 Task: Search one way flight ticket for 3 adults, 3 children in business from Salt Lake City: Salt Lake City International Airport to Laramie: Laramie Regional Airport on 8-3-2023. Stops: Two stops or fewer. Choice of flights is Alaska. Number of bags: 4 checked bags. Price is upto 79000. Outbound departure time preference is 16:30.
Action: Mouse moved to (355, 145)
Screenshot: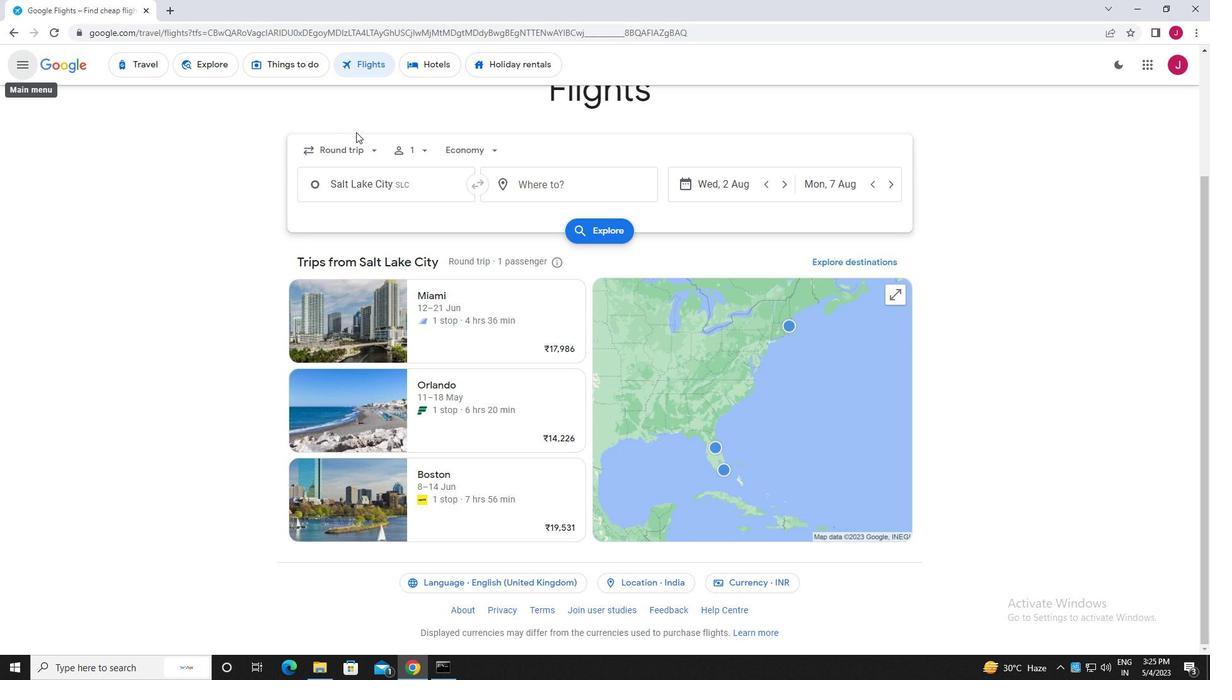 
Action: Mouse pressed left at (355, 145)
Screenshot: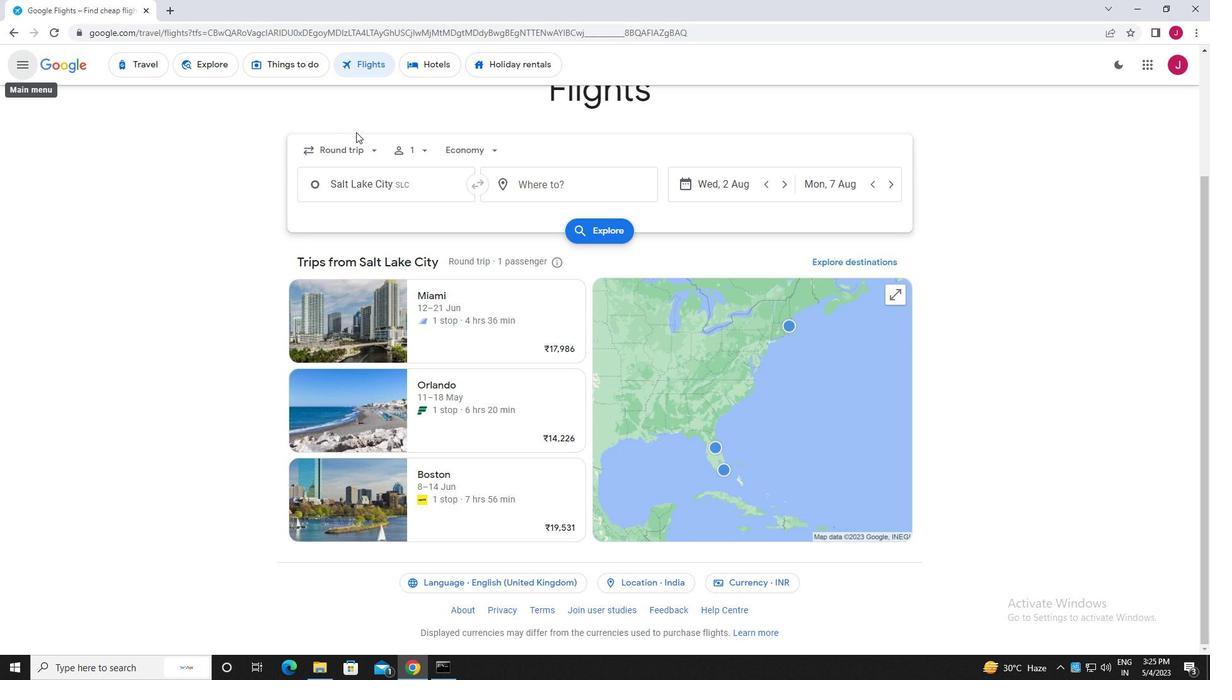 
Action: Mouse moved to (363, 207)
Screenshot: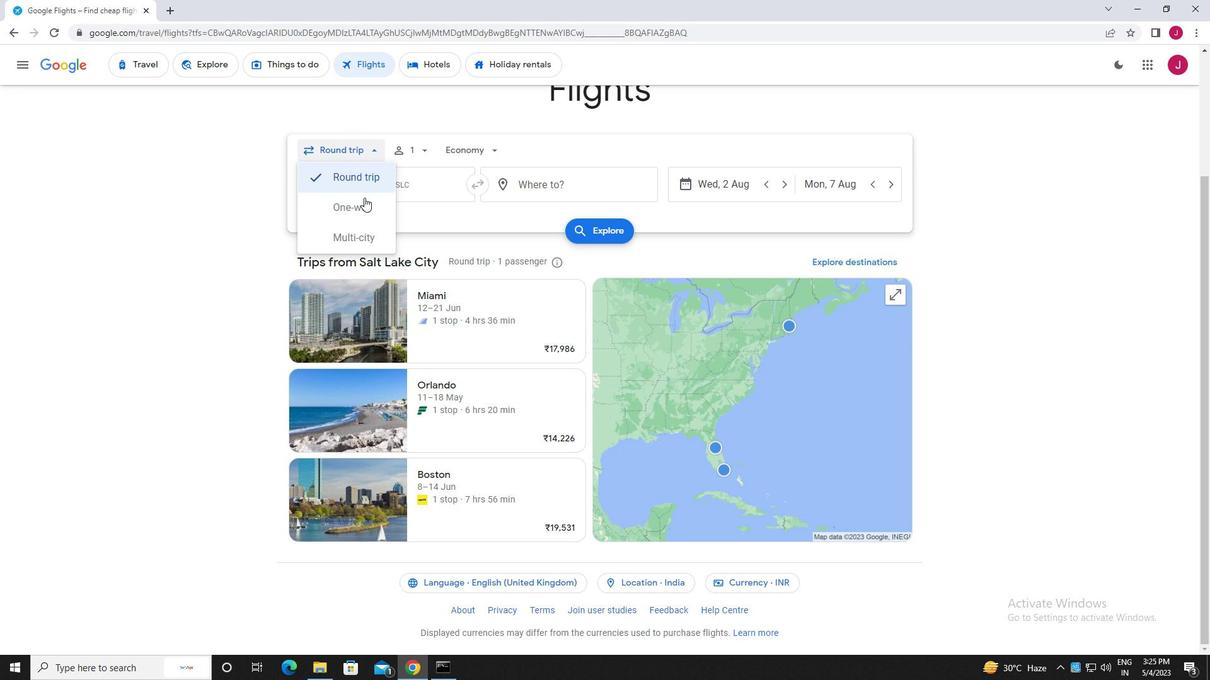 
Action: Mouse pressed left at (363, 207)
Screenshot: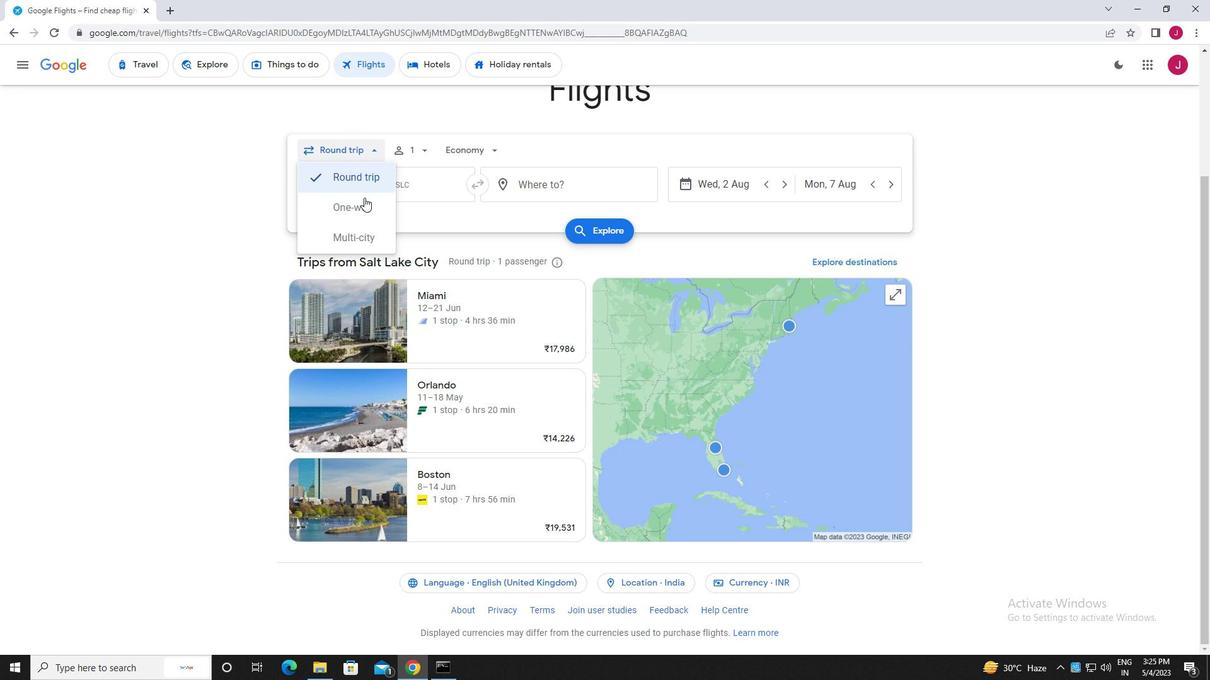 
Action: Mouse moved to (424, 152)
Screenshot: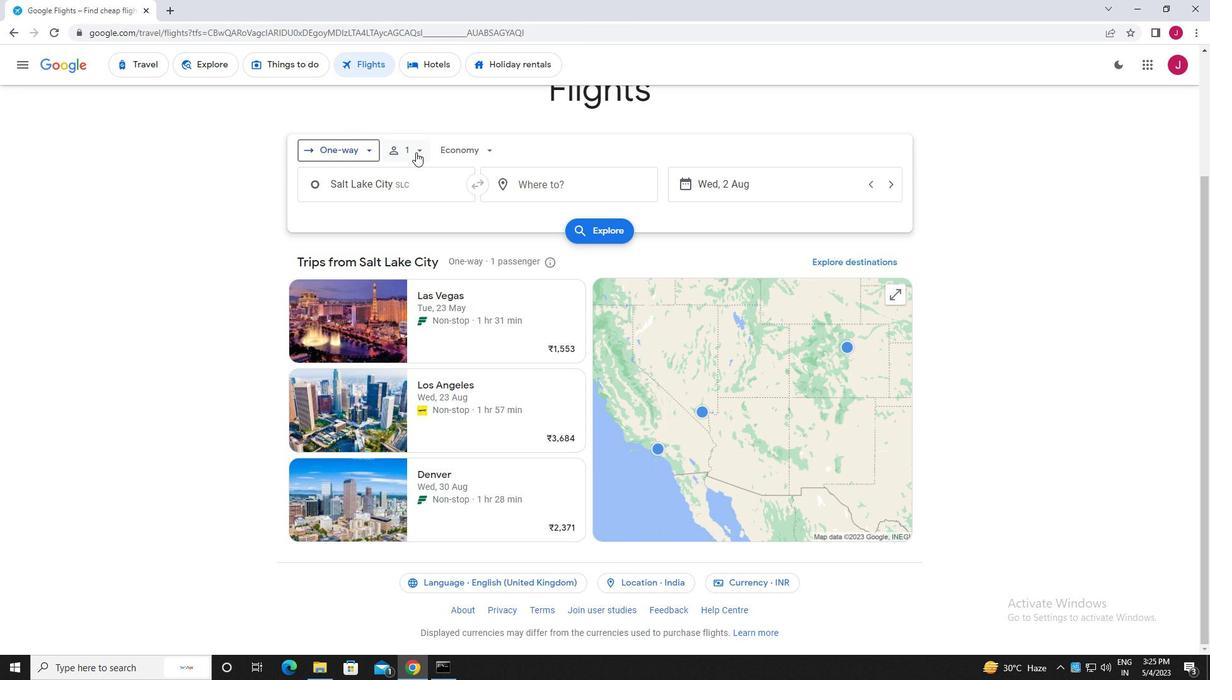 
Action: Mouse pressed left at (424, 152)
Screenshot: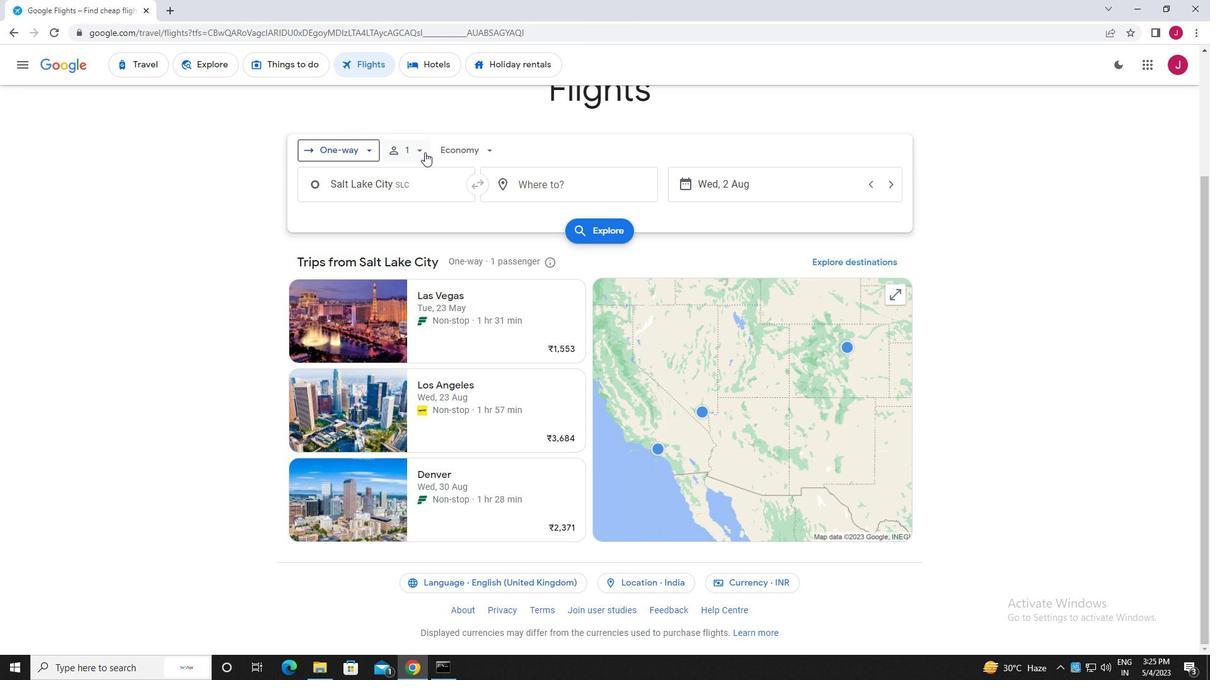 
Action: Mouse moved to (518, 184)
Screenshot: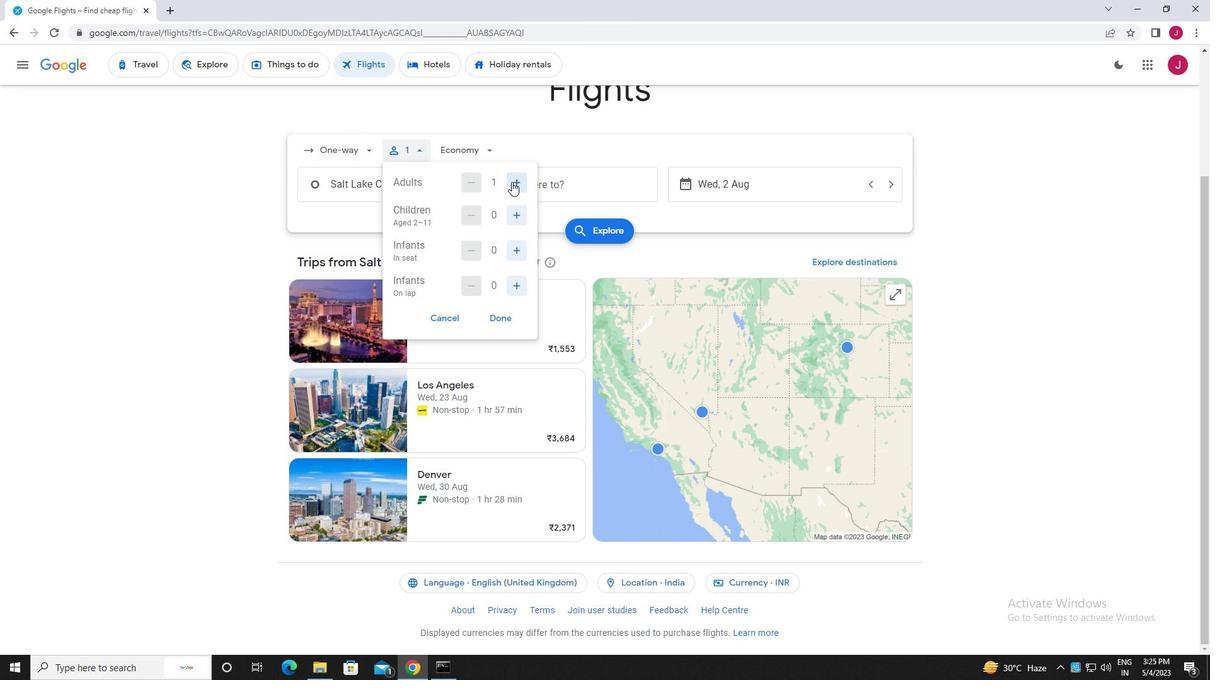 
Action: Mouse pressed left at (518, 184)
Screenshot: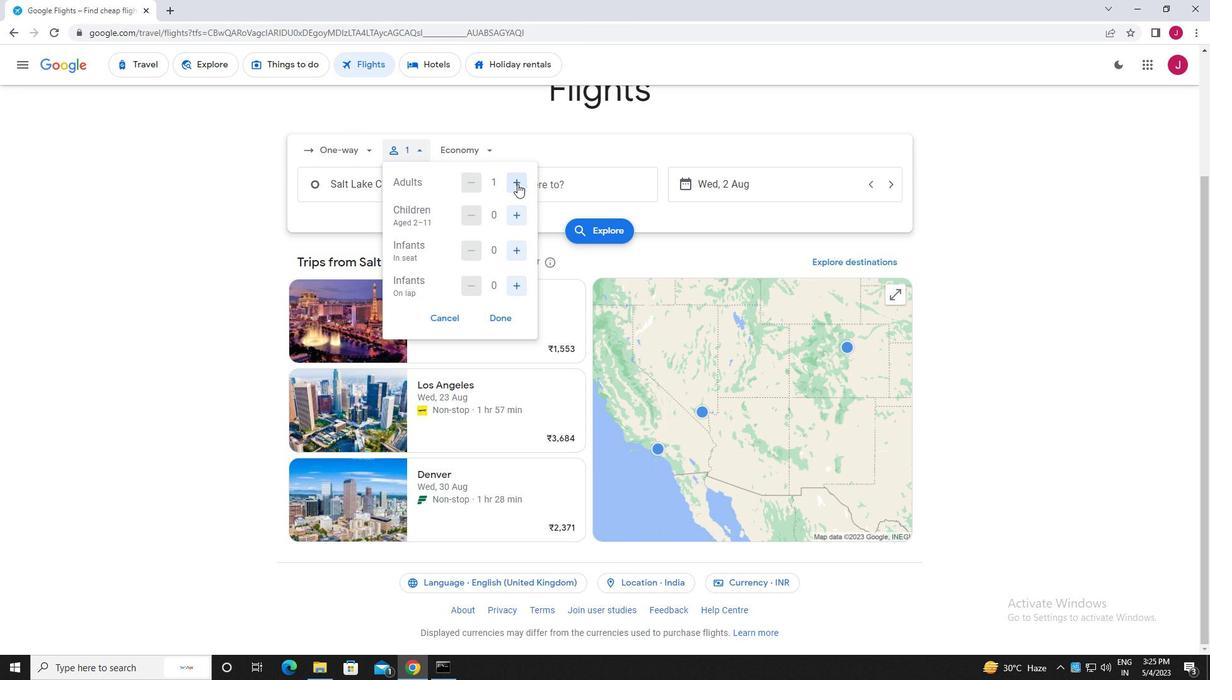 
Action: Mouse pressed left at (518, 184)
Screenshot: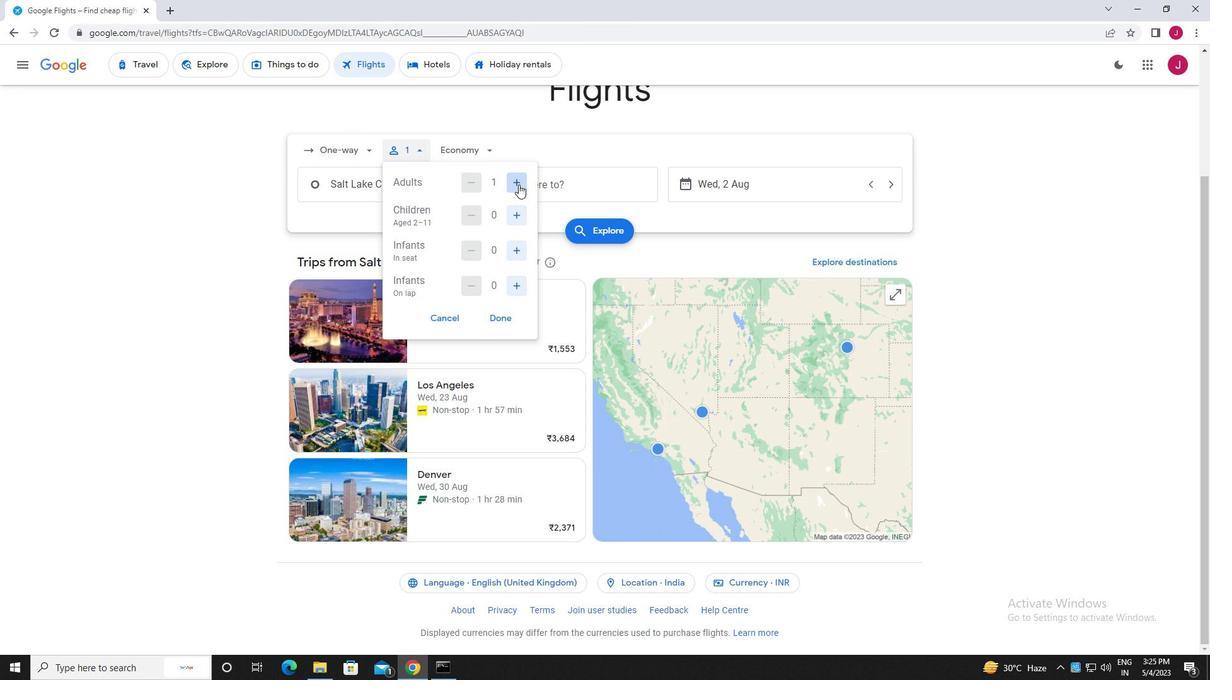 
Action: Mouse moved to (516, 217)
Screenshot: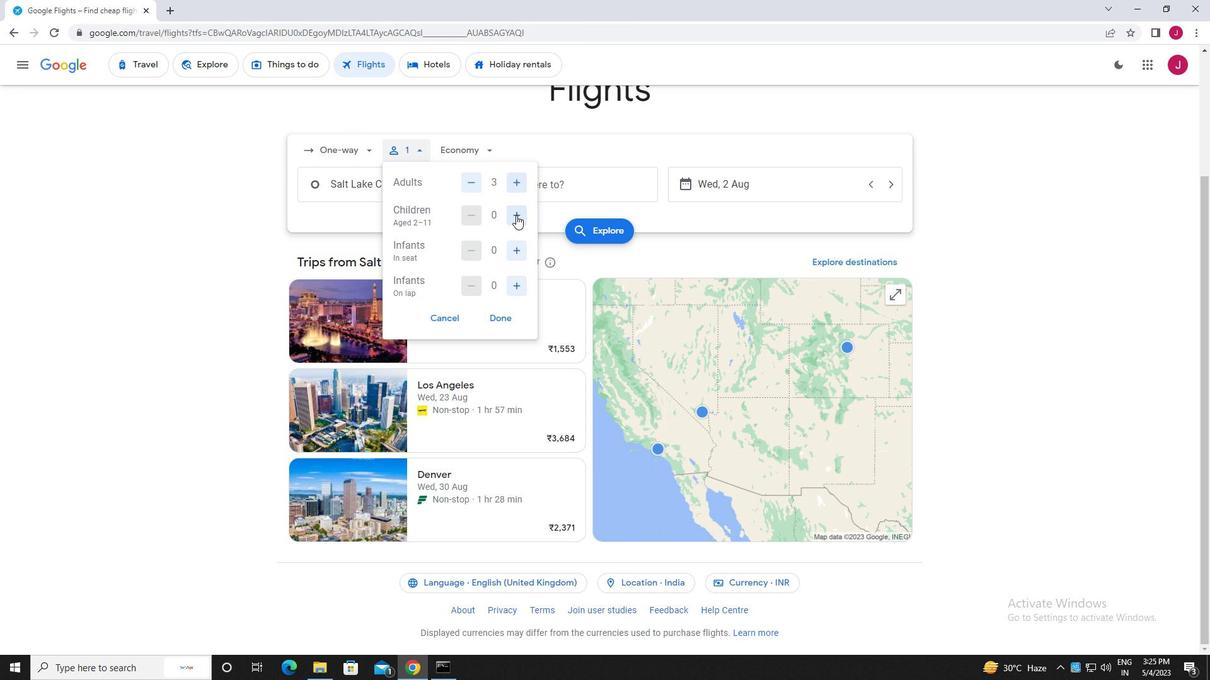 
Action: Mouse pressed left at (516, 217)
Screenshot: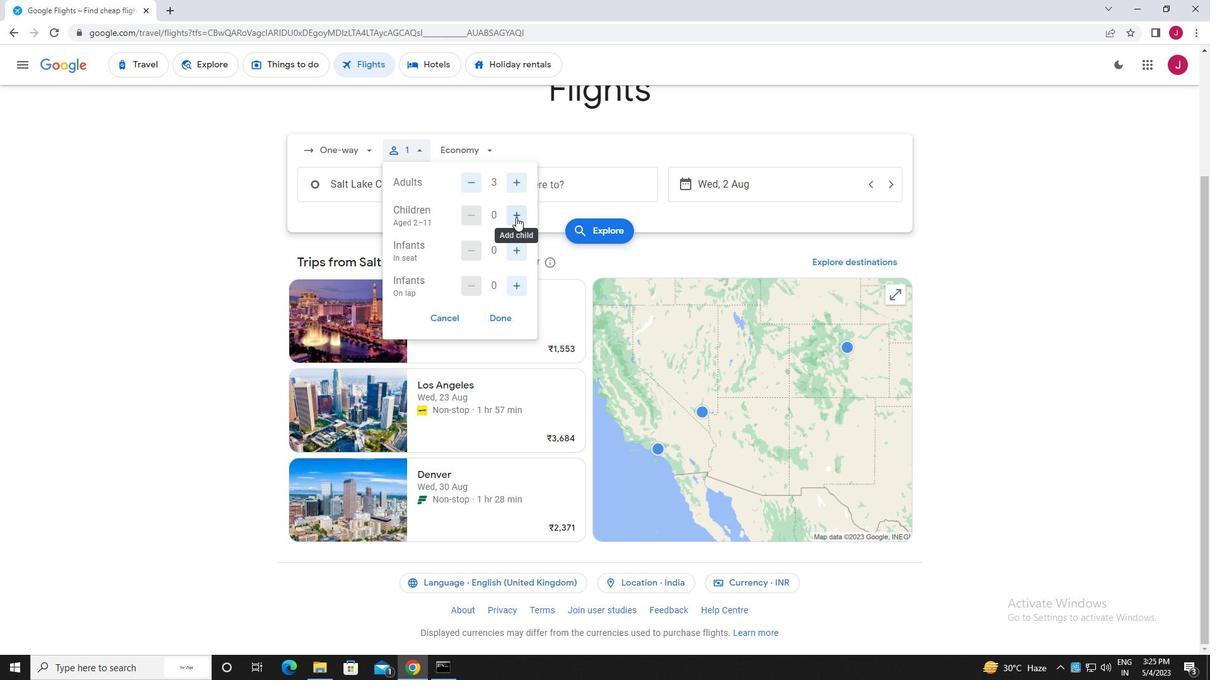 
Action: Mouse pressed left at (516, 217)
Screenshot: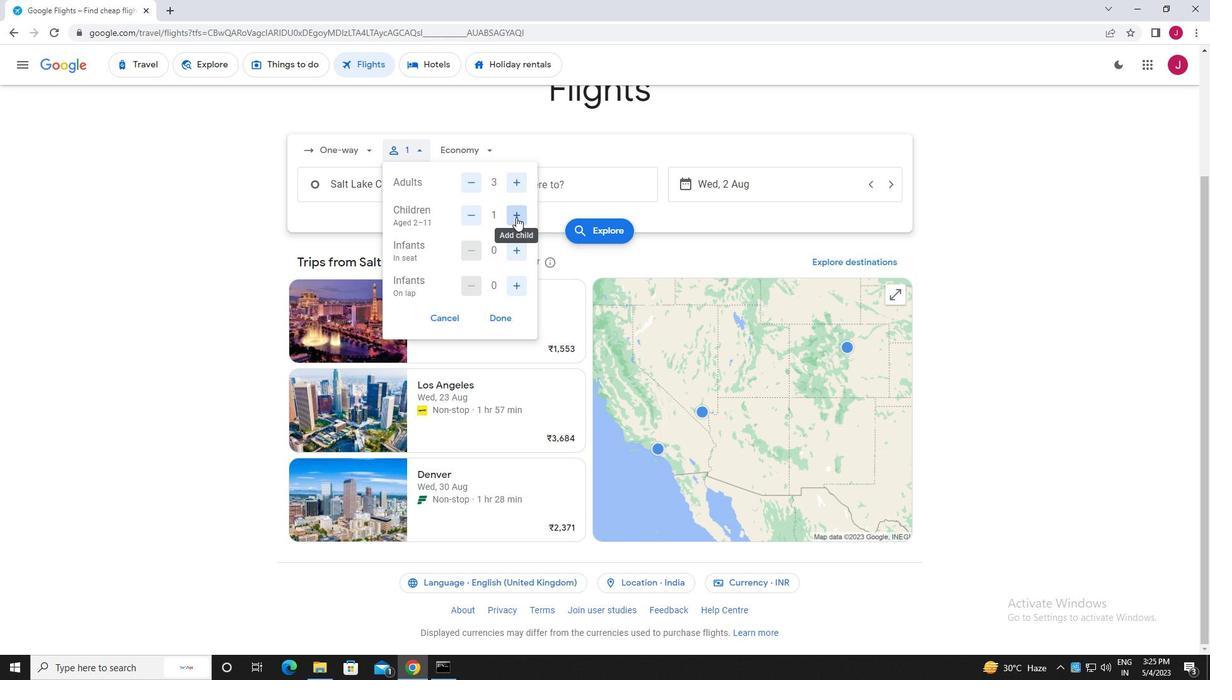 
Action: Mouse pressed left at (516, 217)
Screenshot: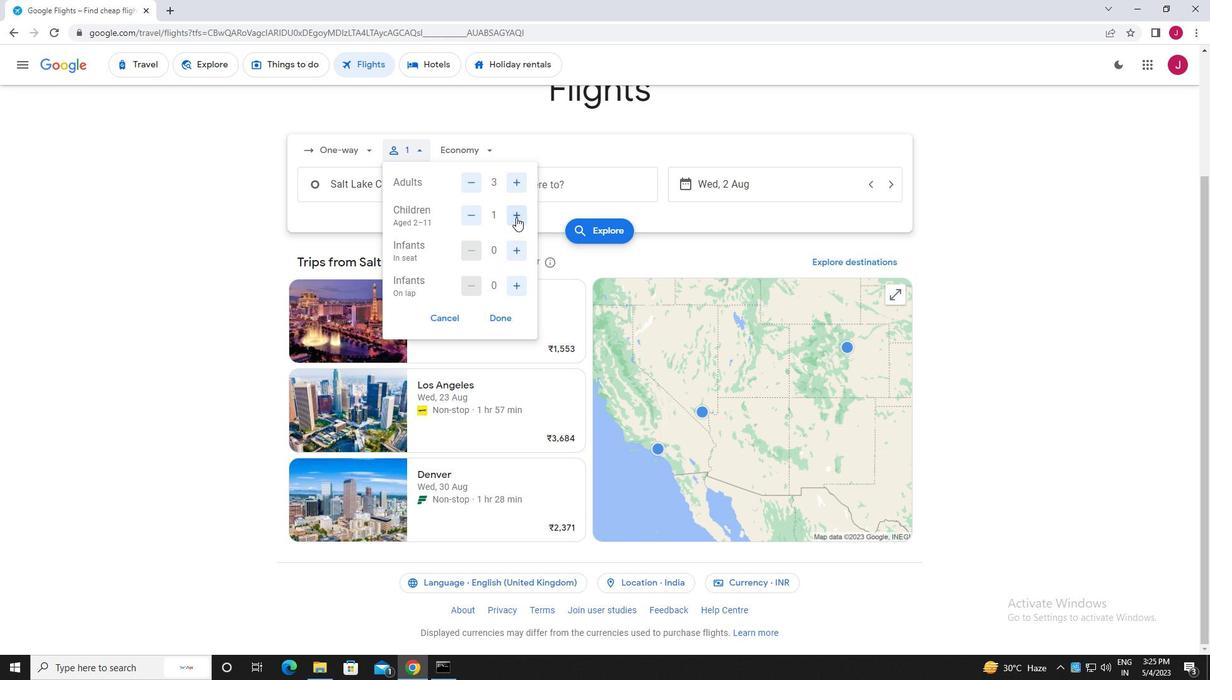 
Action: Mouse moved to (506, 318)
Screenshot: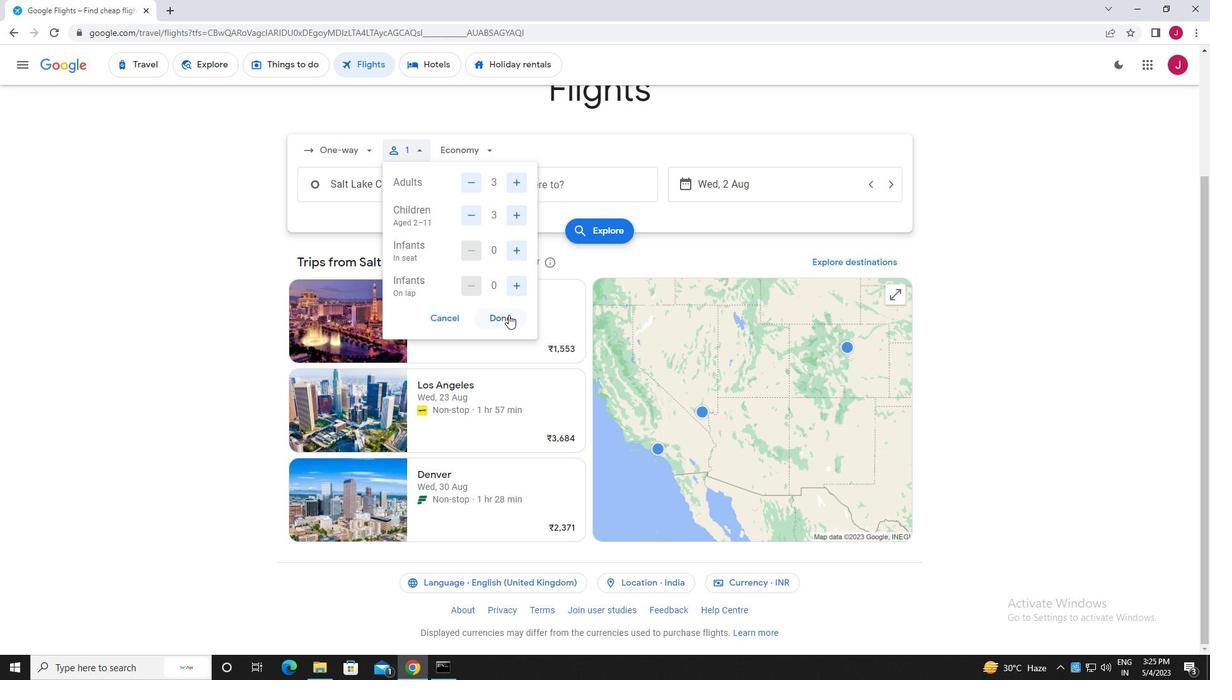
Action: Mouse pressed left at (506, 318)
Screenshot: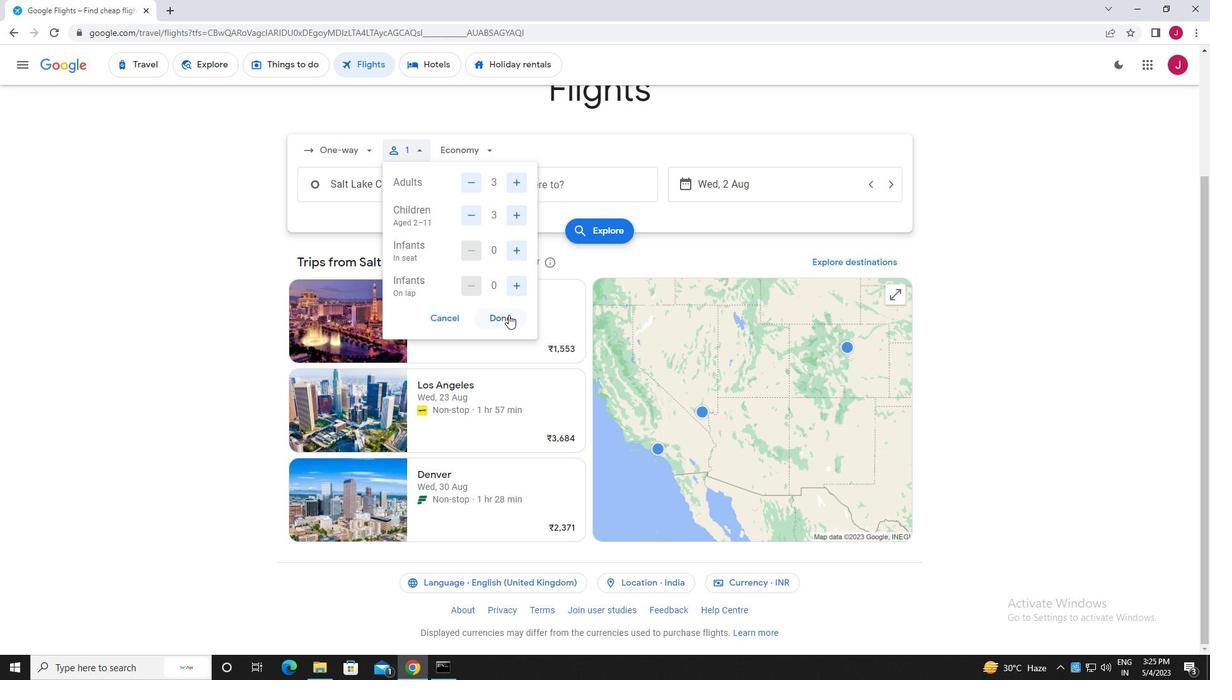 
Action: Mouse moved to (487, 148)
Screenshot: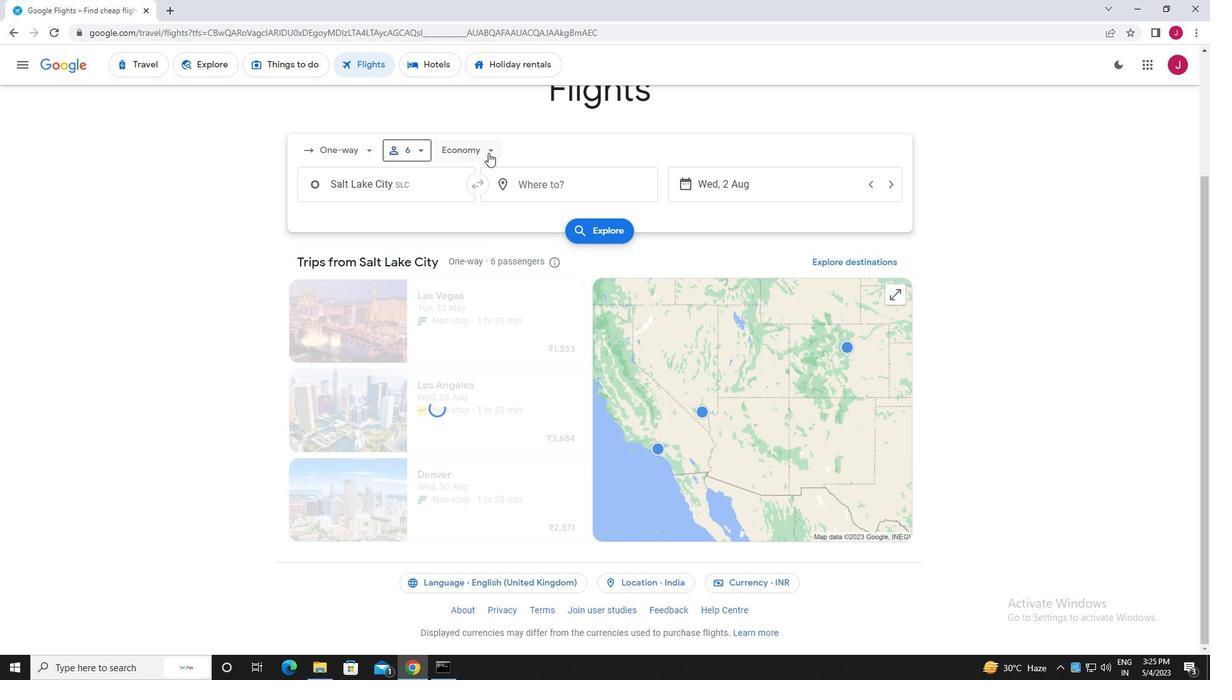 
Action: Mouse pressed left at (487, 148)
Screenshot: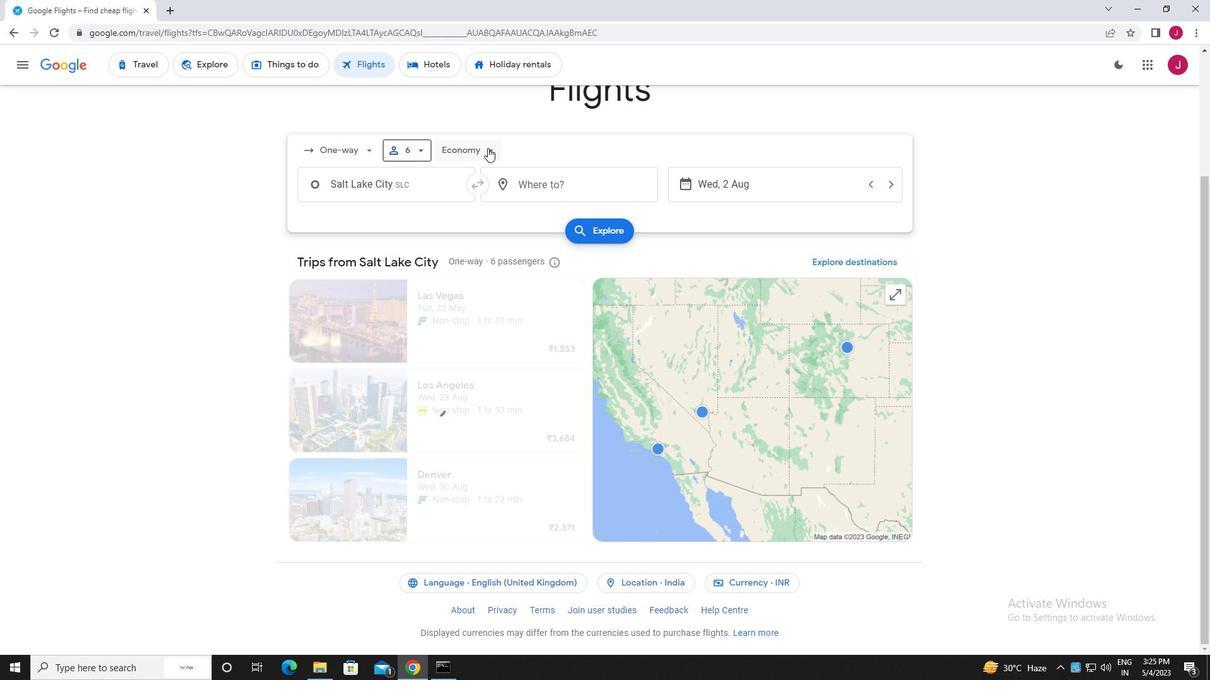 
Action: Mouse moved to (493, 235)
Screenshot: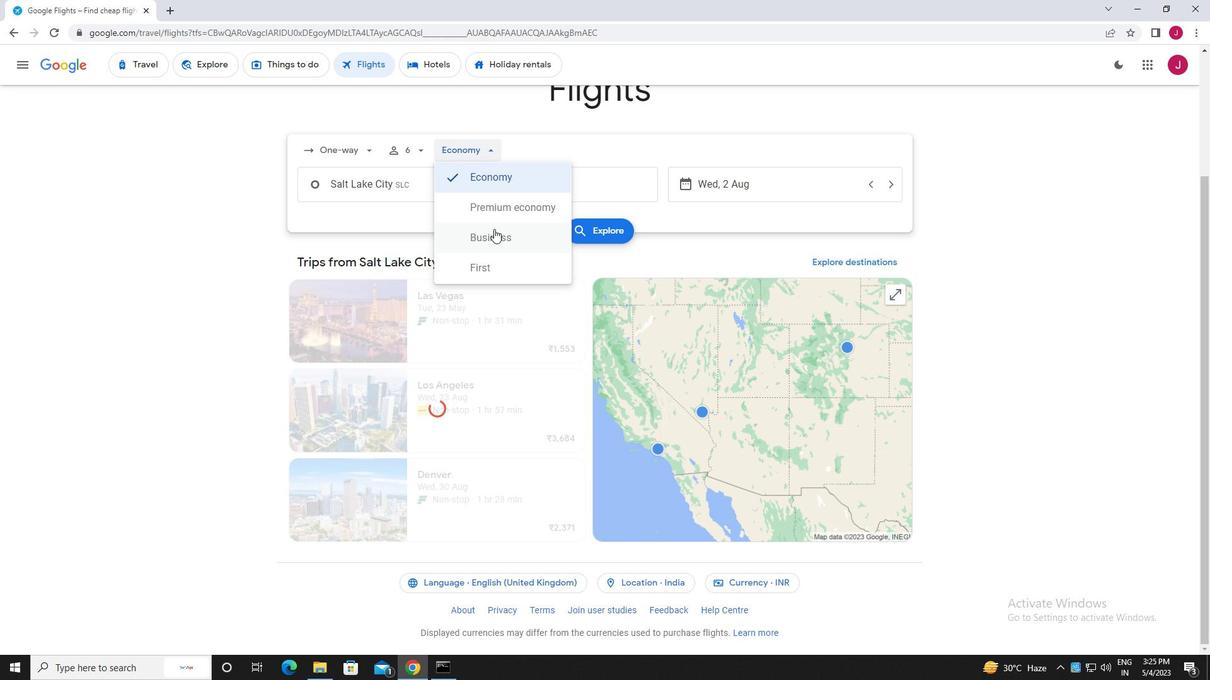 
Action: Mouse pressed left at (493, 235)
Screenshot: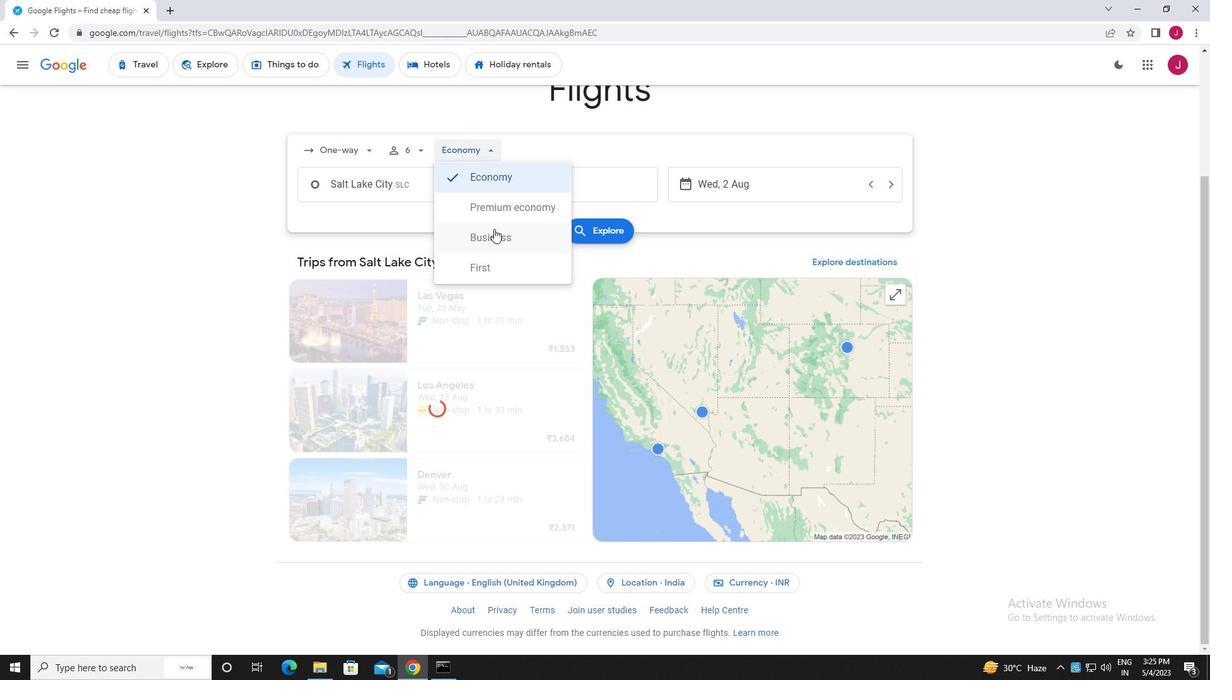 
Action: Mouse moved to (420, 186)
Screenshot: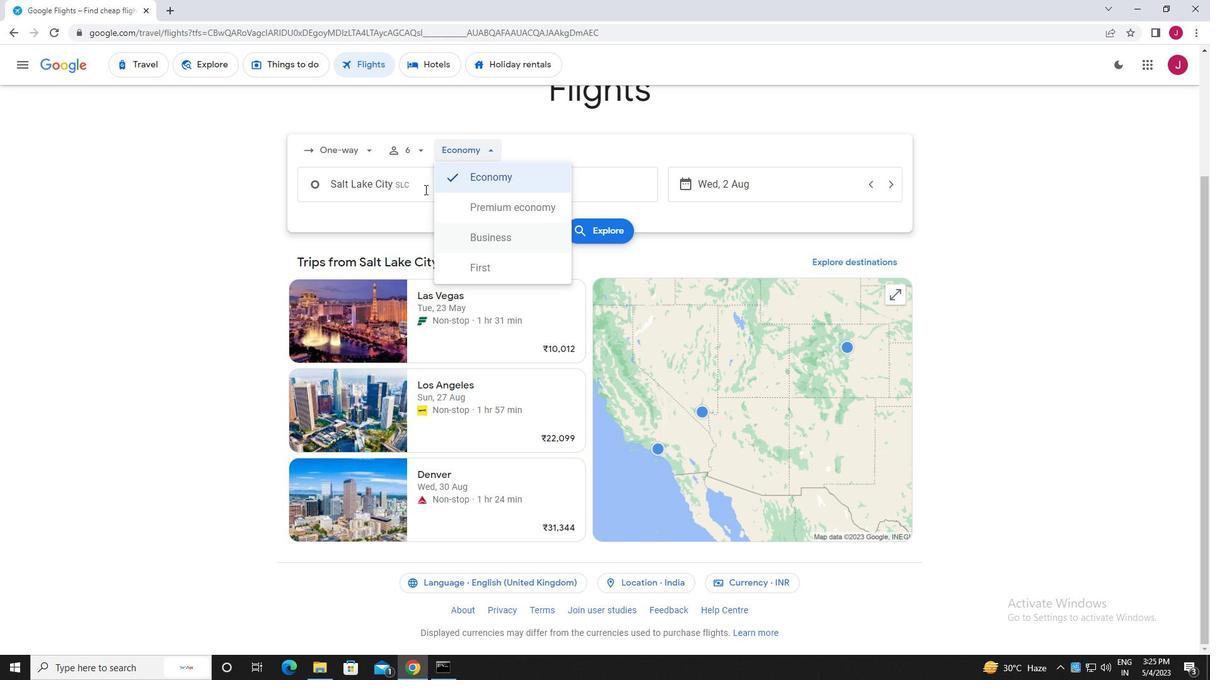 
Action: Mouse pressed left at (420, 186)
Screenshot: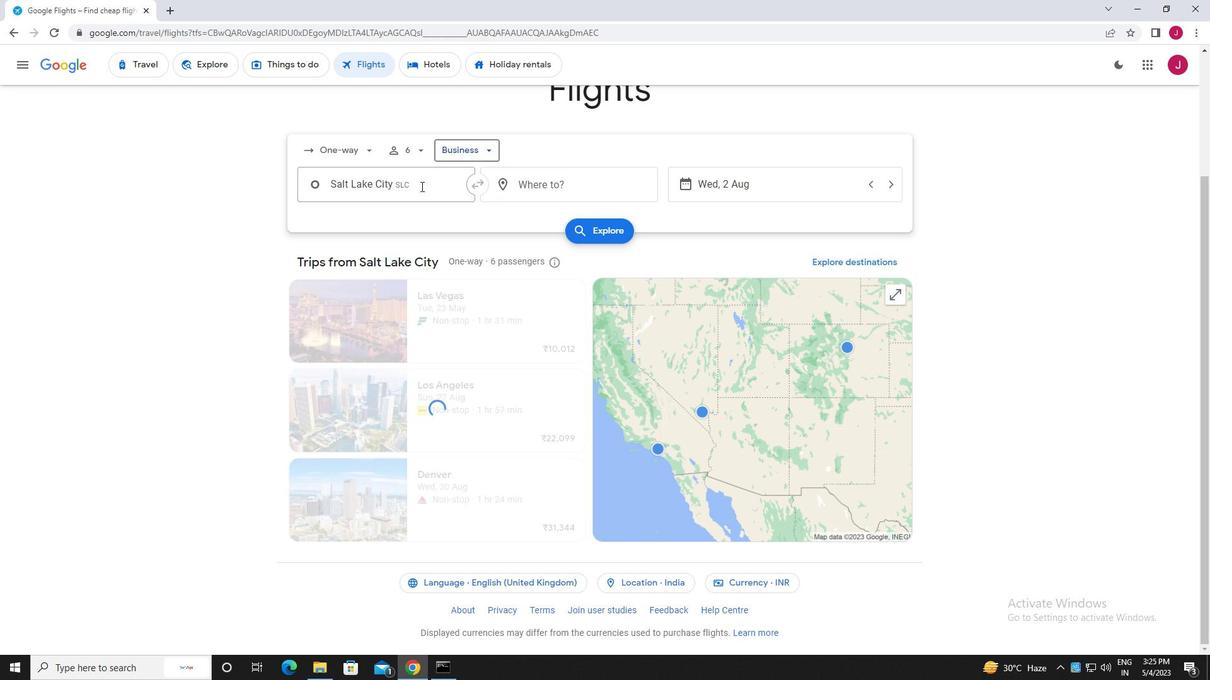 
Action: Mouse moved to (432, 181)
Screenshot: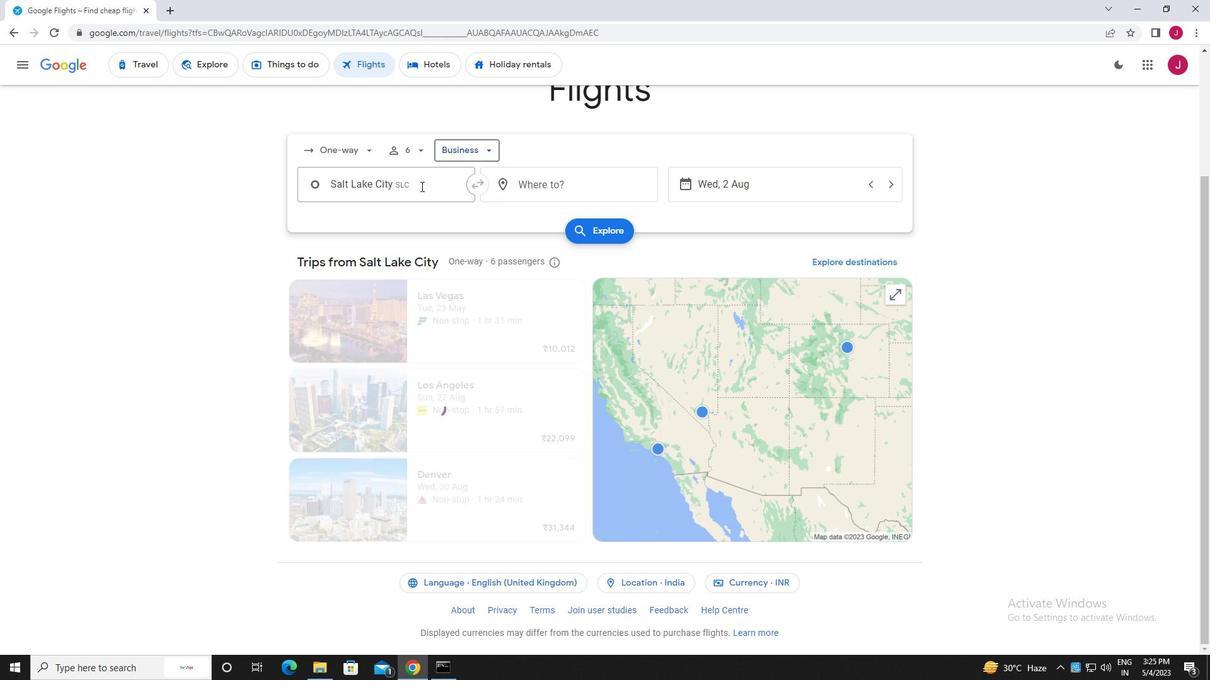 
Action: Key pressed salt<Key.space>l
Screenshot: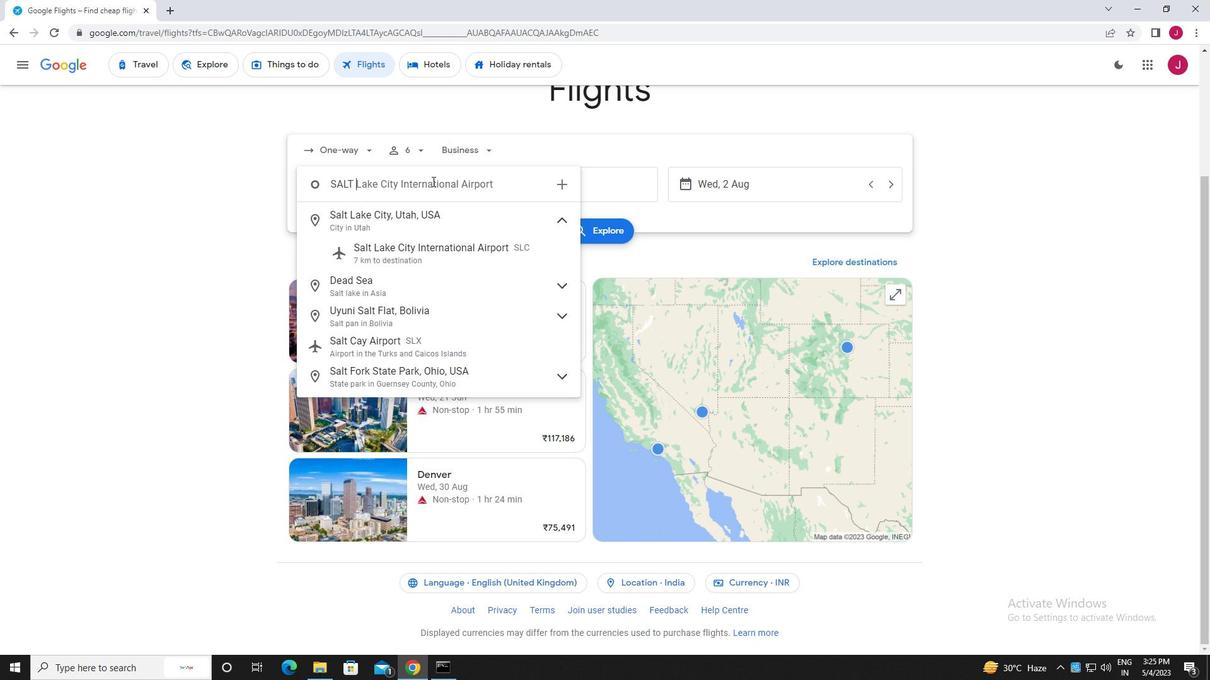 
Action: Mouse moved to (422, 255)
Screenshot: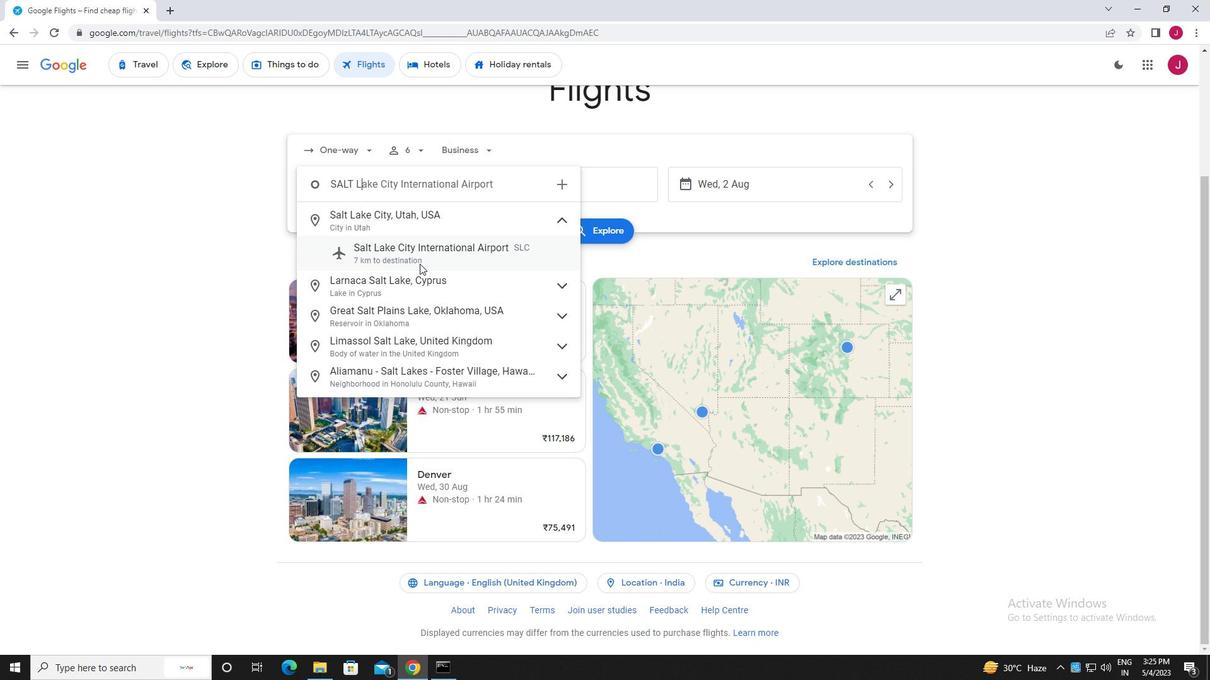 
Action: Mouse pressed left at (422, 255)
Screenshot: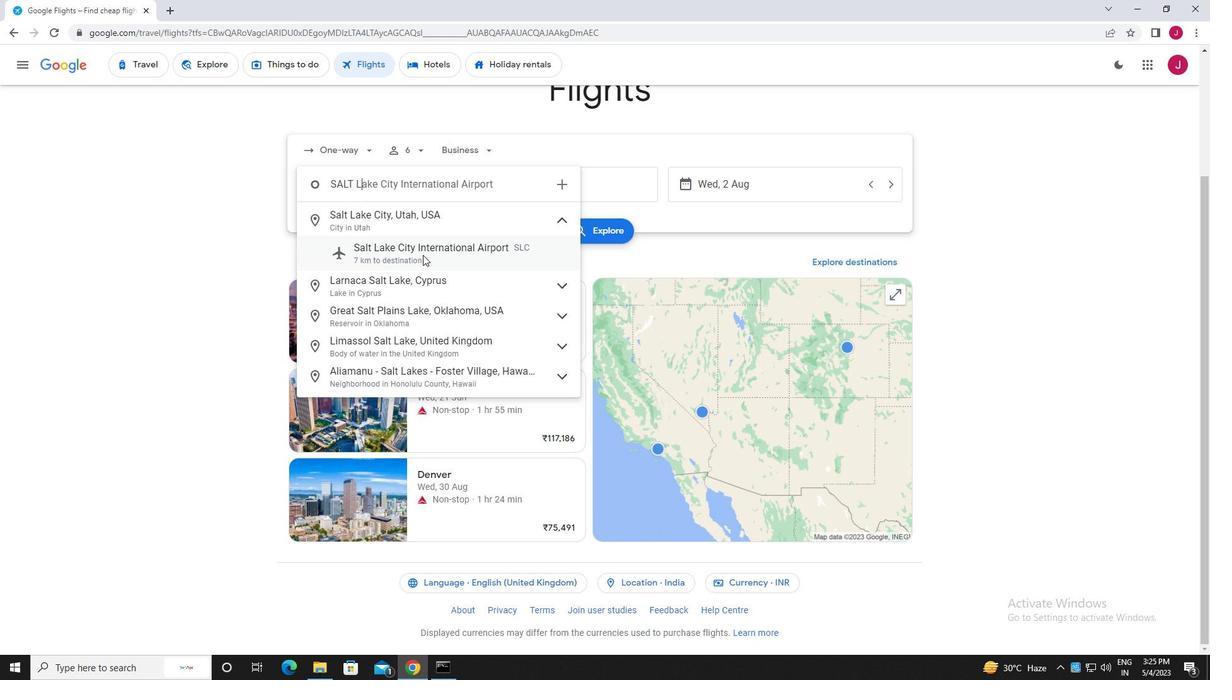 
Action: Mouse moved to (599, 195)
Screenshot: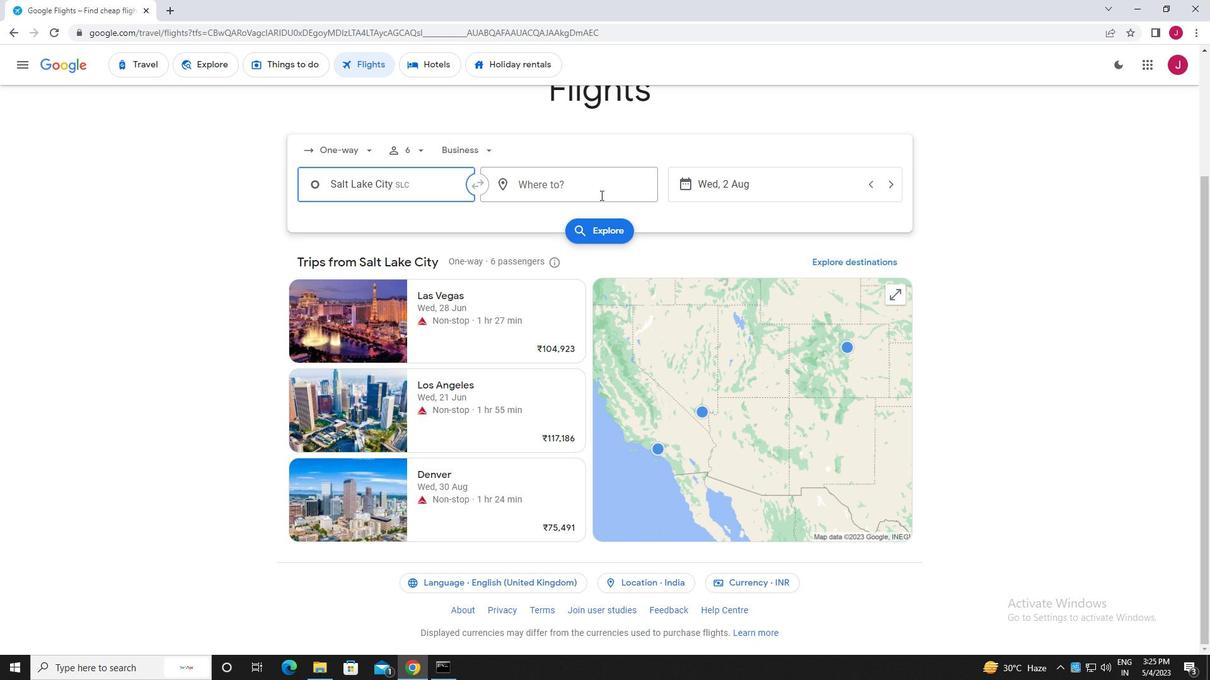 
Action: Mouse pressed left at (599, 195)
Screenshot: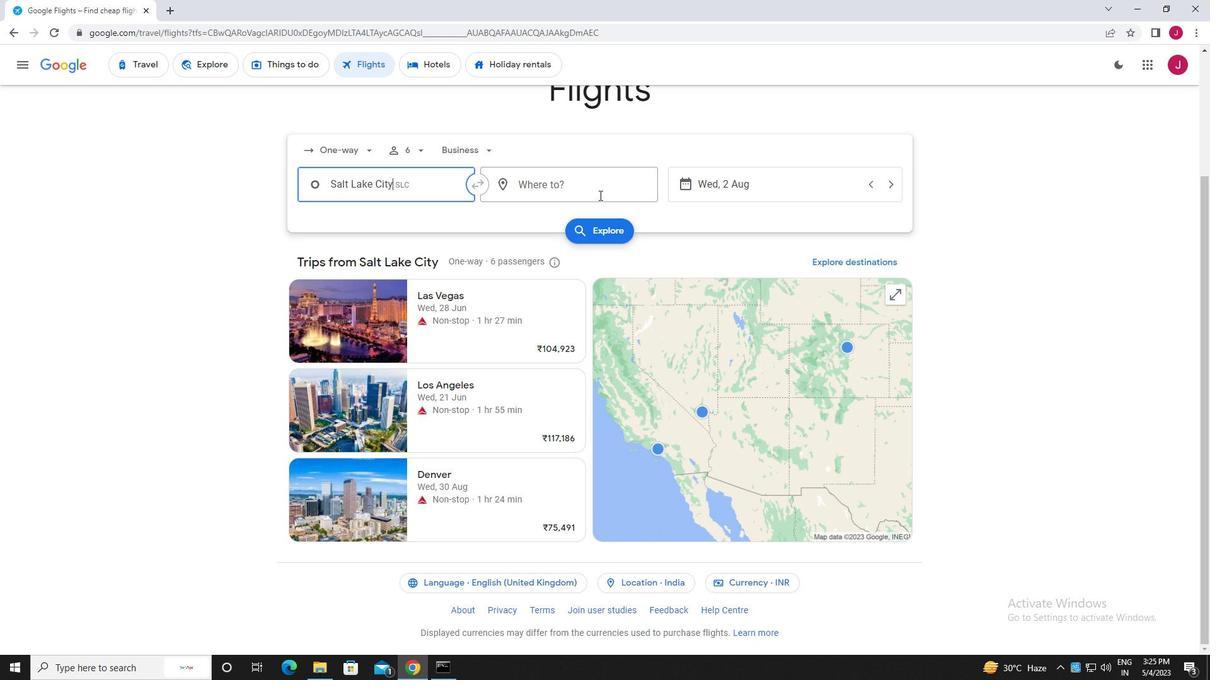 
Action: Mouse moved to (600, 195)
Screenshot: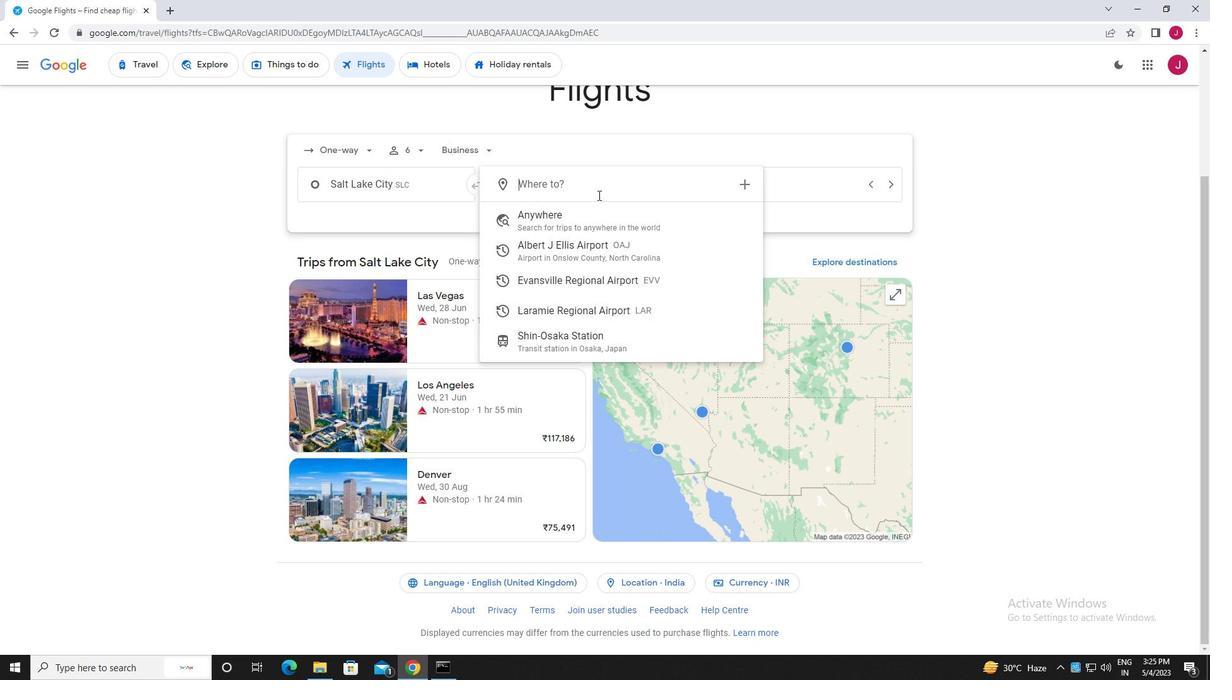 
Action: Key pressed laran<Key.backspace>m
Screenshot: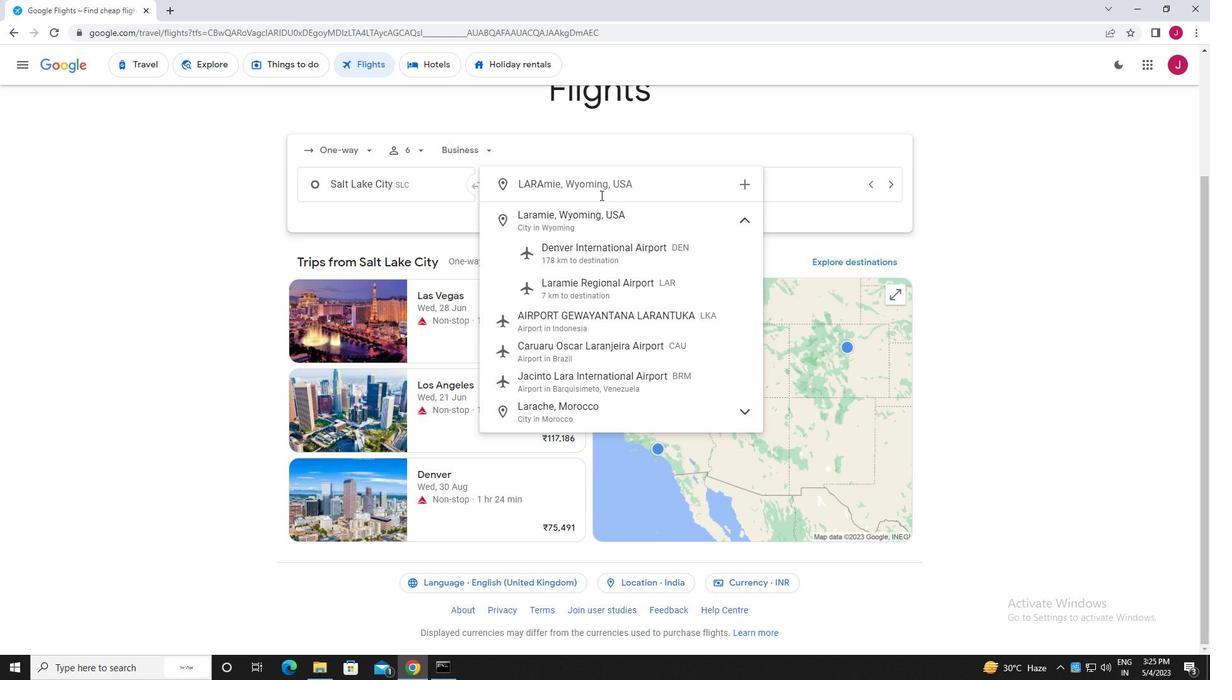 
Action: Mouse moved to (618, 289)
Screenshot: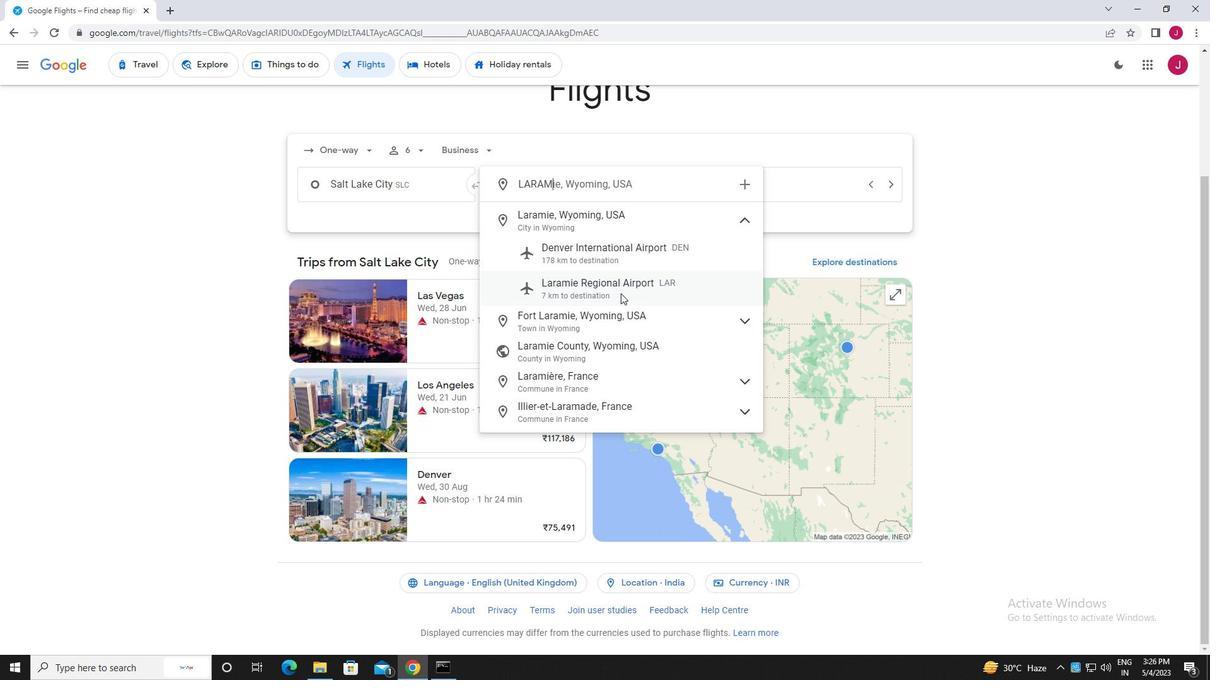 
Action: Mouse pressed left at (618, 289)
Screenshot: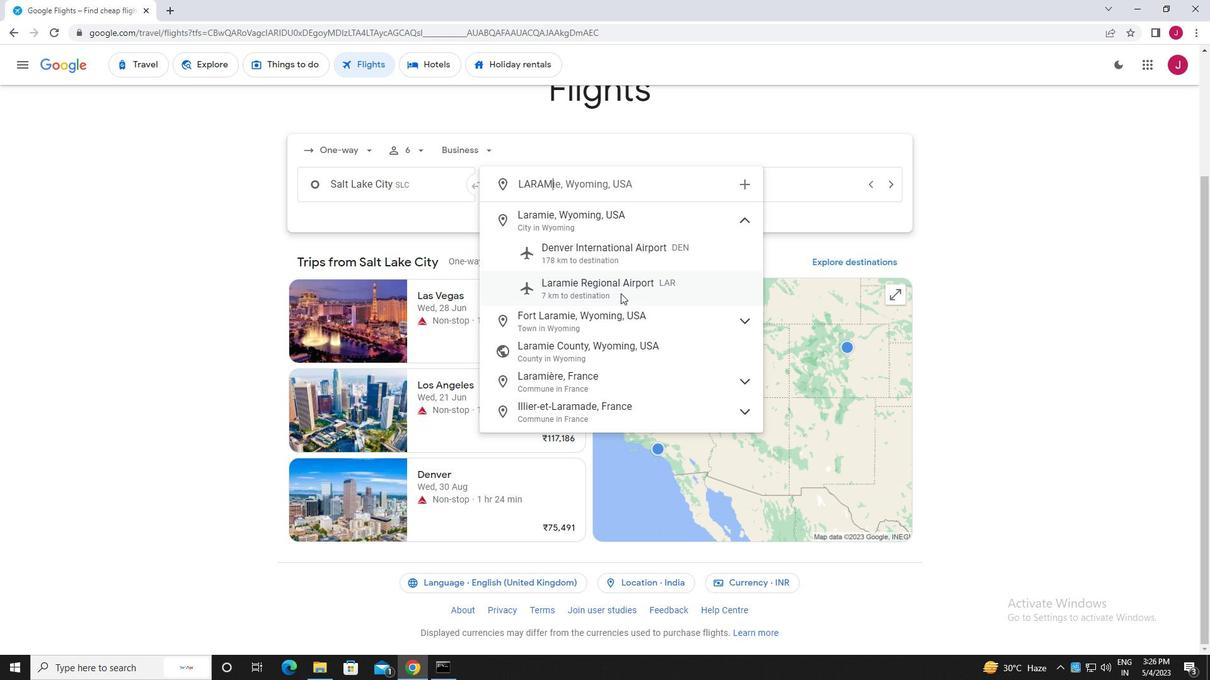 
Action: Mouse moved to (735, 188)
Screenshot: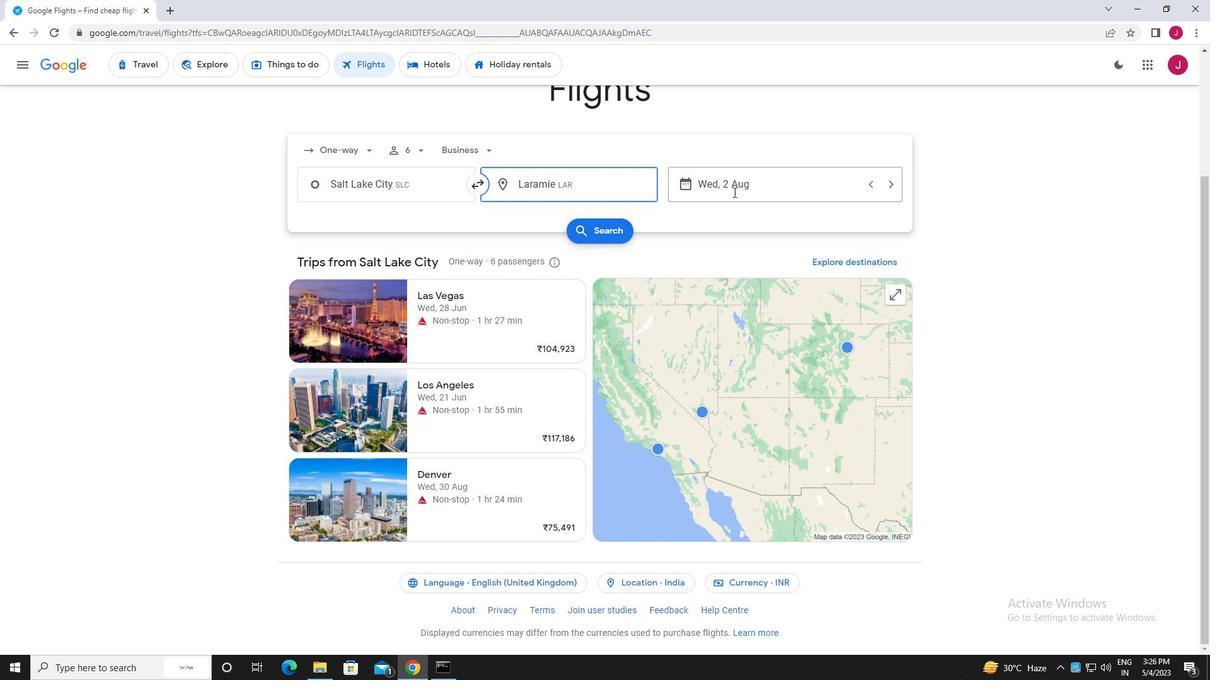 
Action: Mouse pressed left at (735, 188)
Screenshot: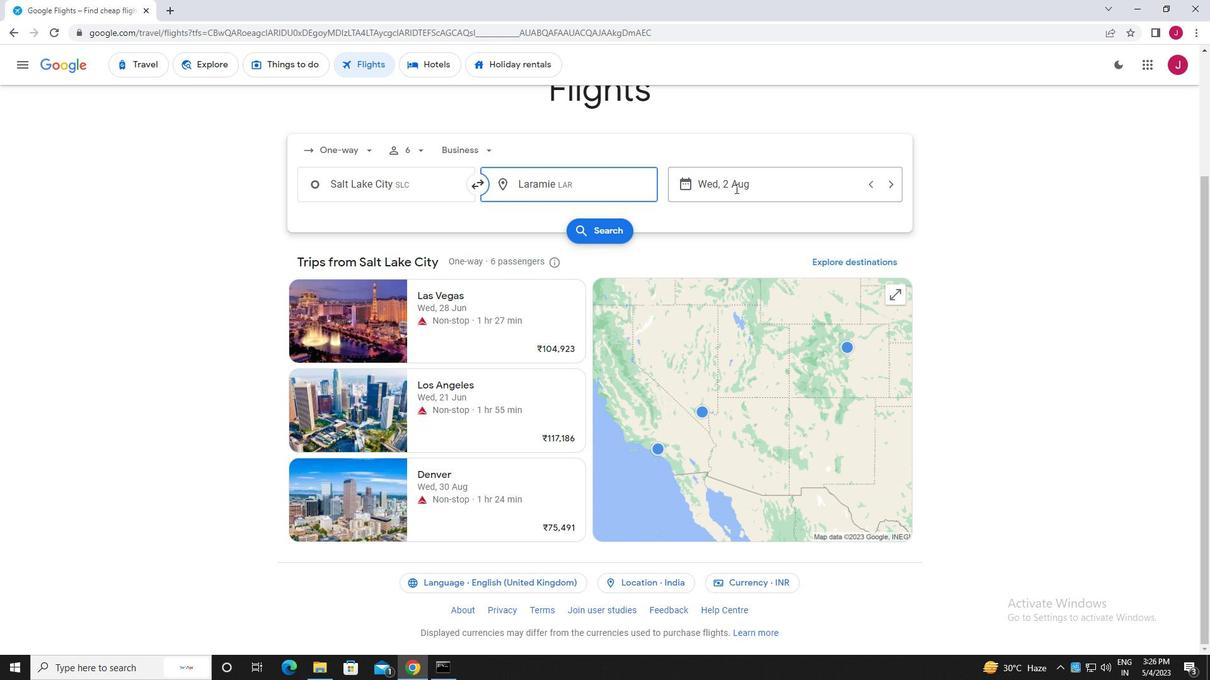 
Action: Mouse moved to (574, 284)
Screenshot: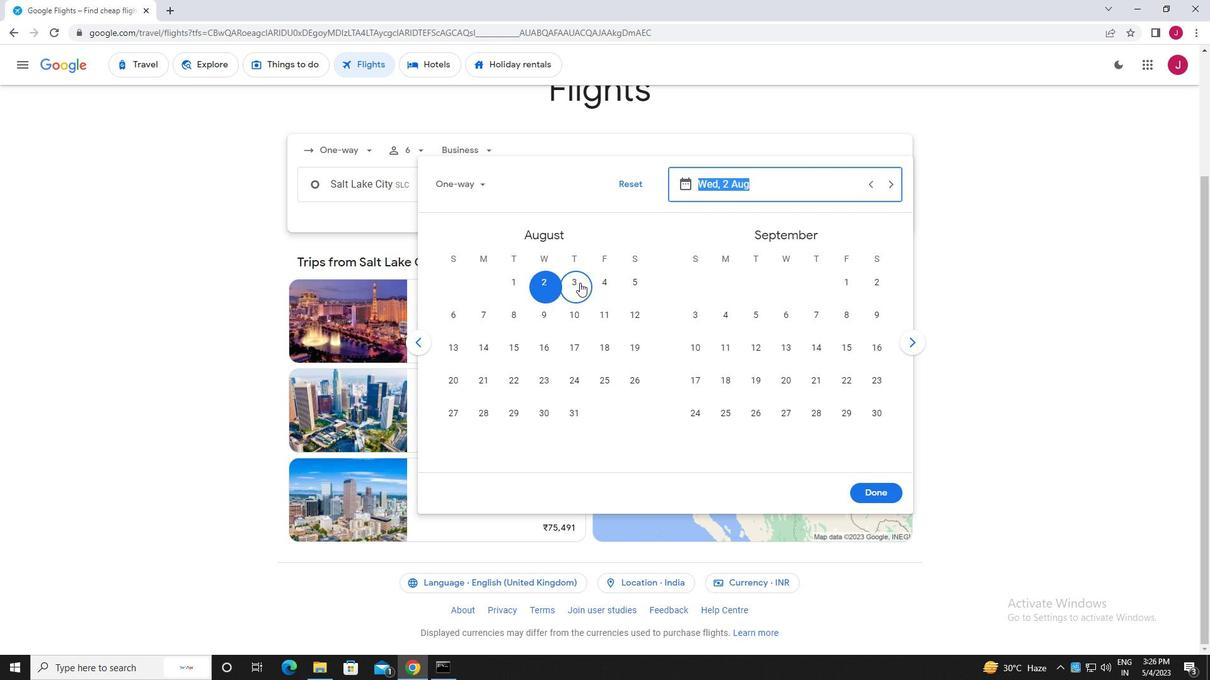 
Action: Mouse pressed left at (574, 284)
Screenshot: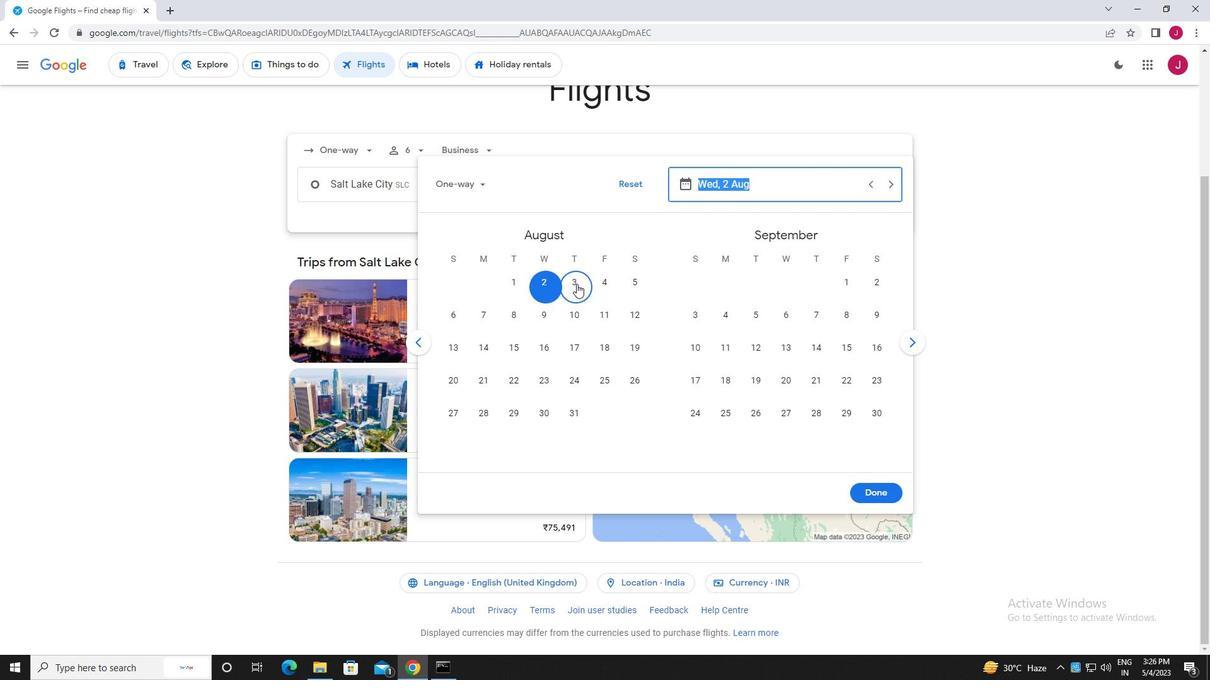 
Action: Mouse moved to (875, 494)
Screenshot: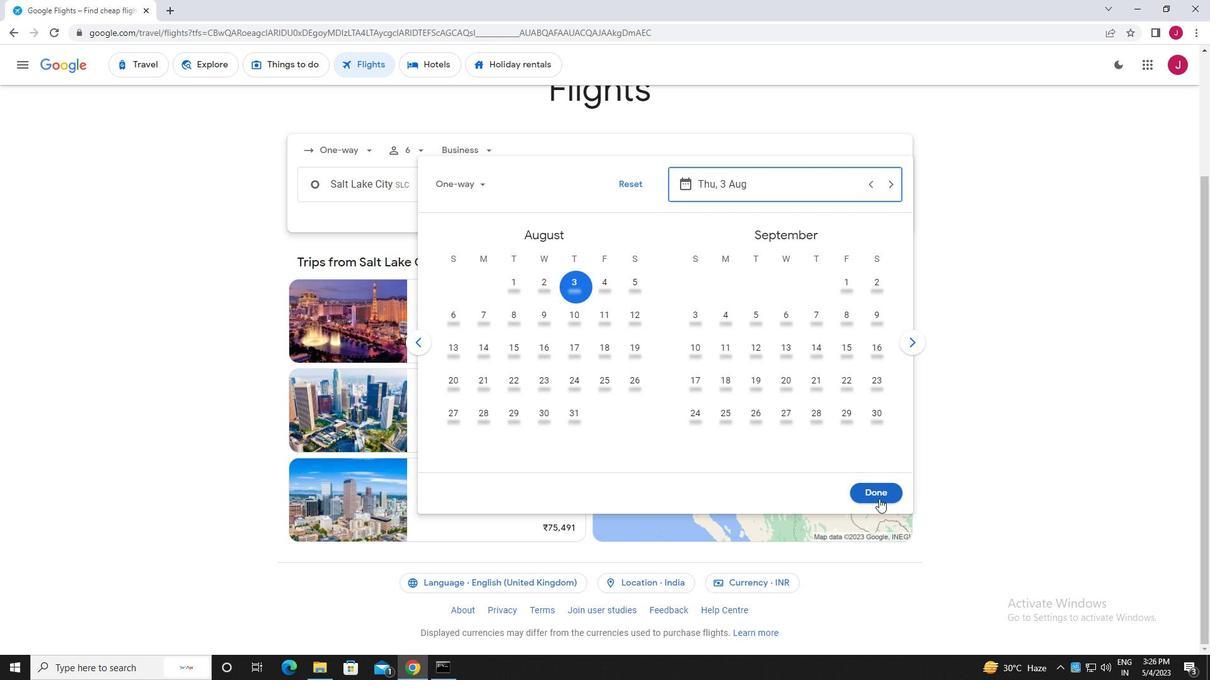 
Action: Mouse pressed left at (875, 494)
Screenshot: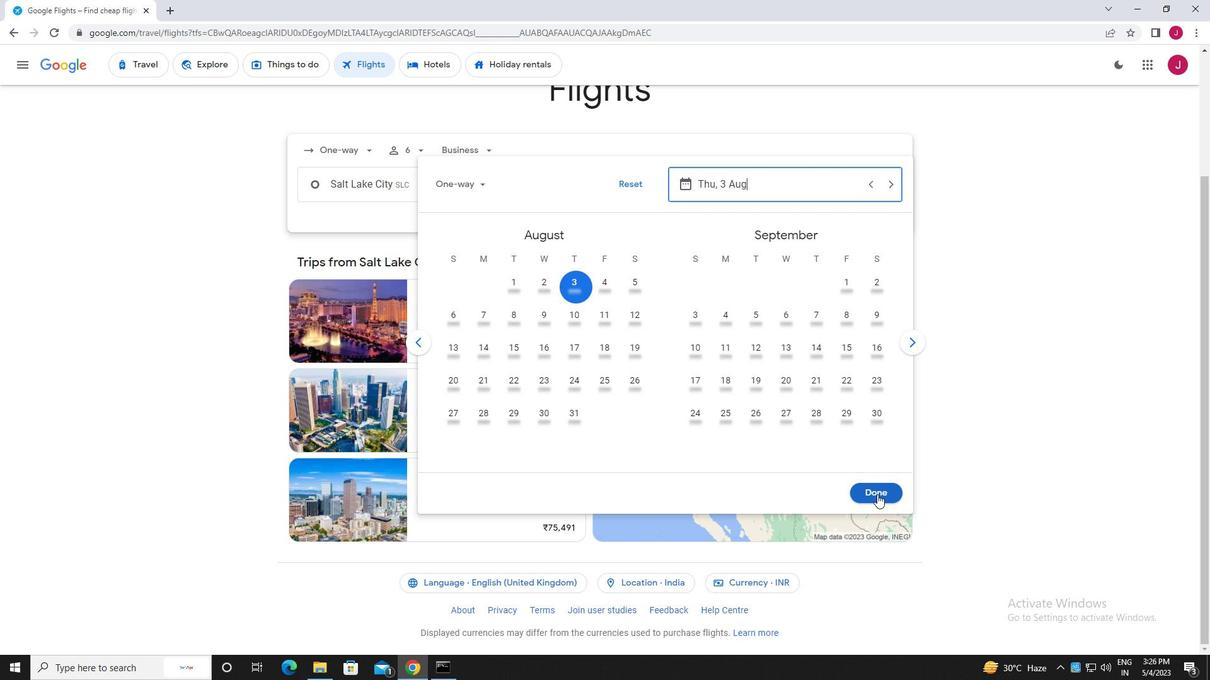 
Action: Mouse moved to (611, 230)
Screenshot: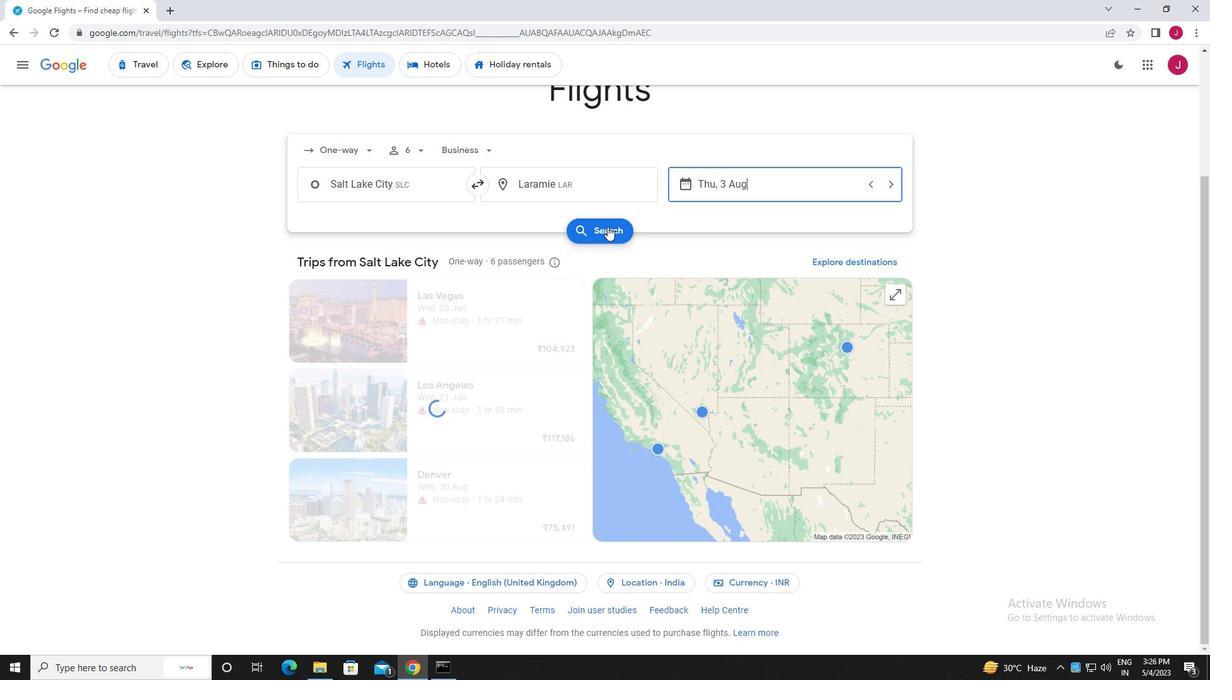 
Action: Mouse pressed left at (611, 230)
Screenshot: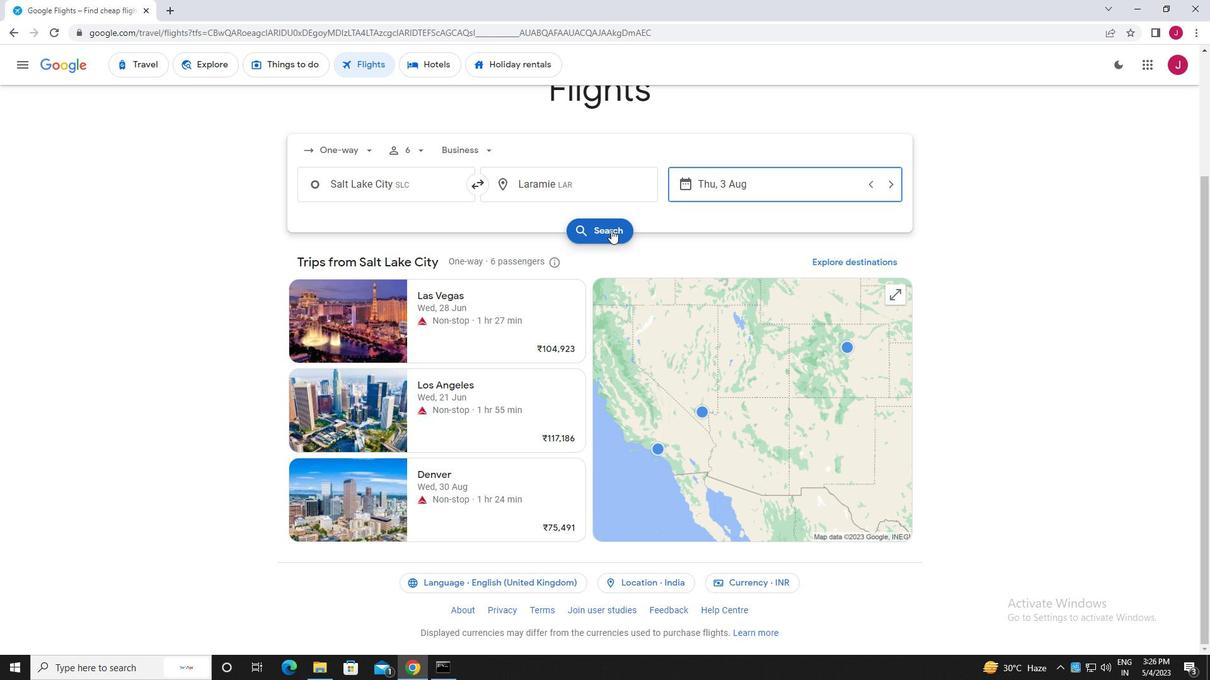 
Action: Mouse moved to (322, 177)
Screenshot: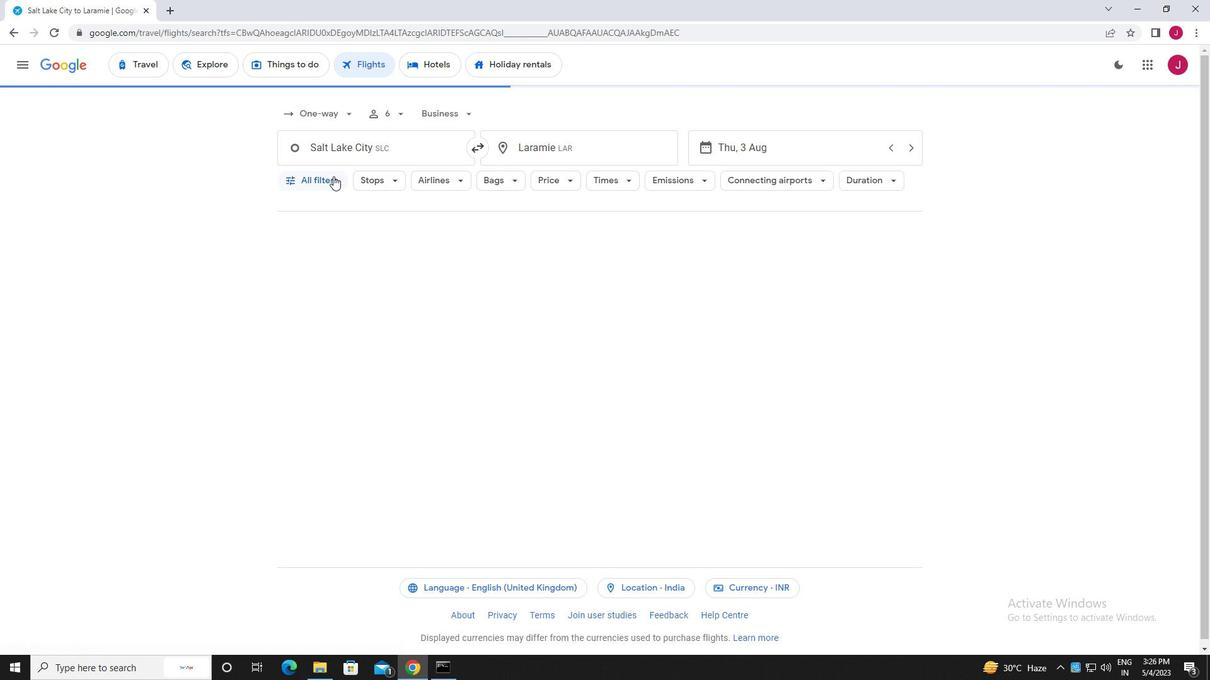 
Action: Mouse pressed left at (322, 177)
Screenshot: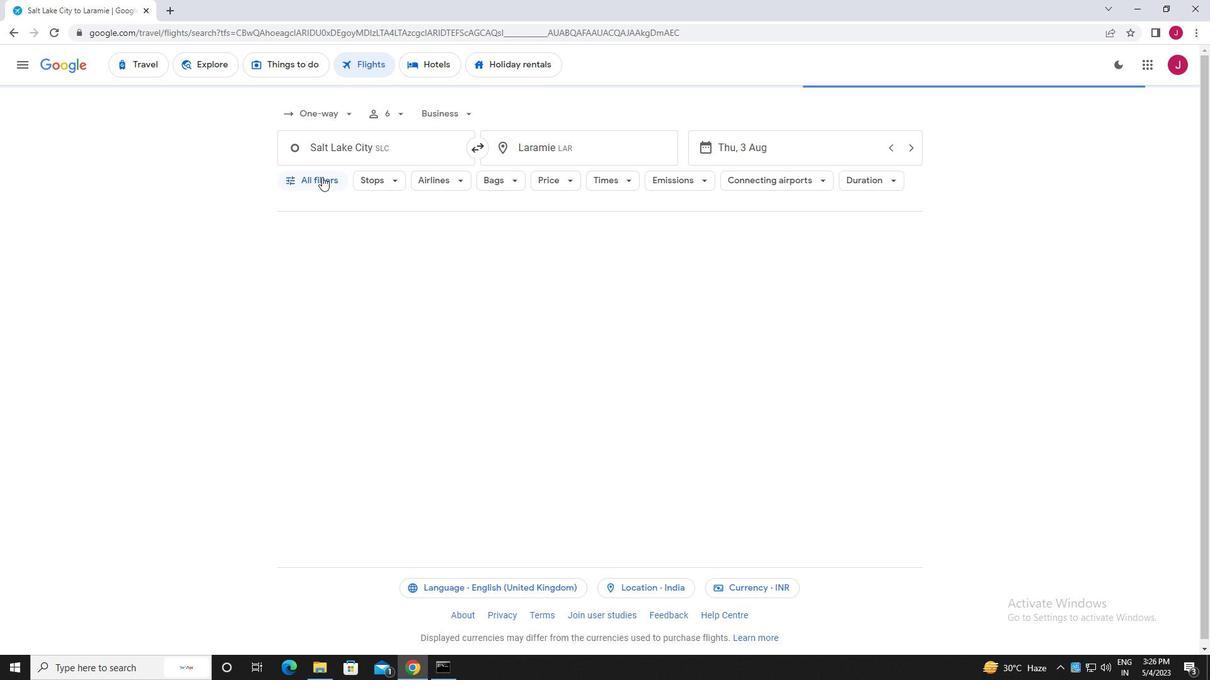 
Action: Mouse moved to (307, 363)
Screenshot: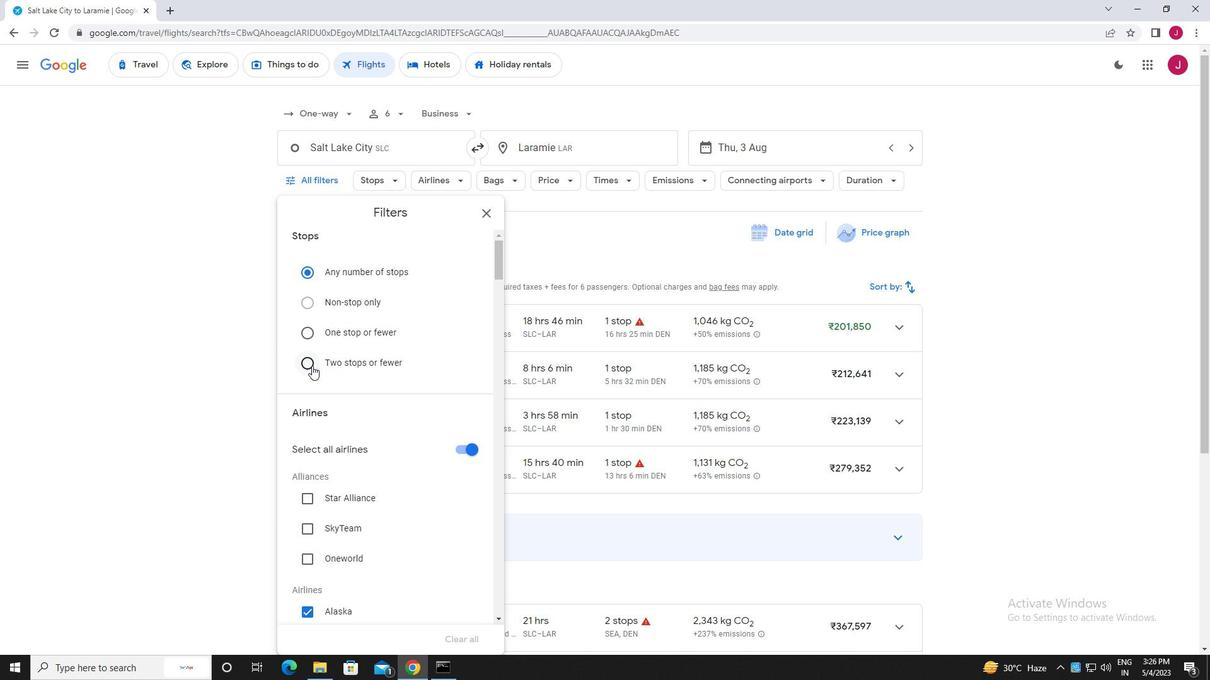 
Action: Mouse pressed left at (307, 363)
Screenshot: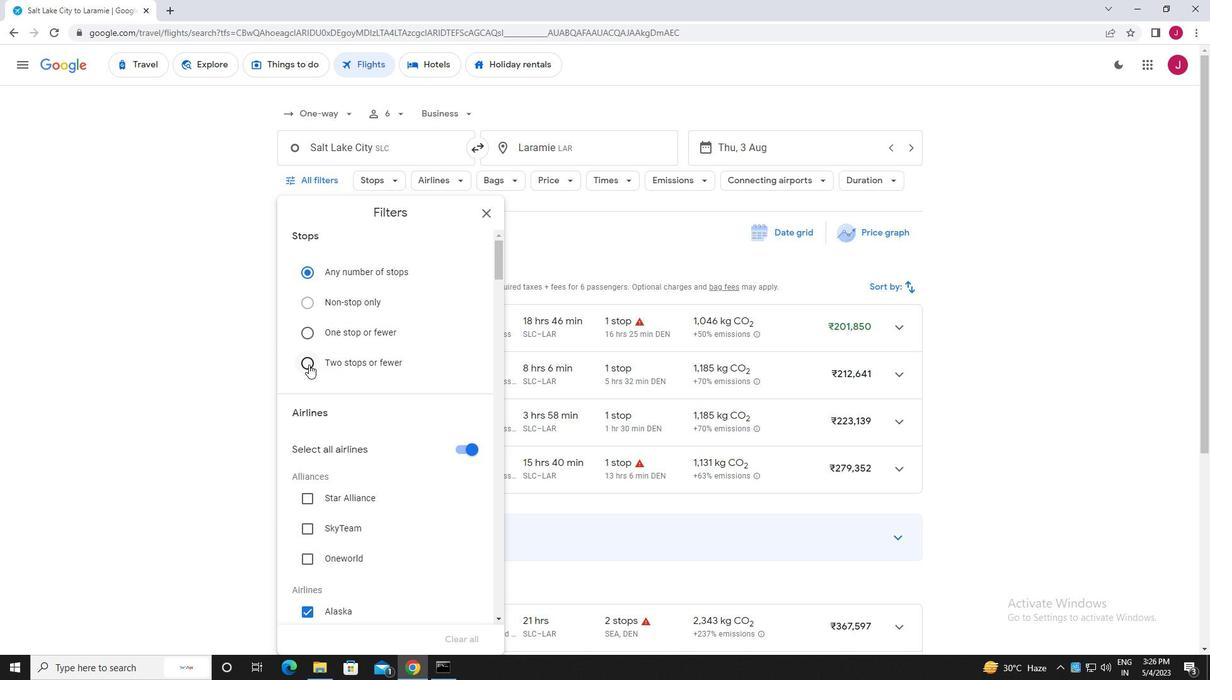 
Action: Mouse moved to (378, 358)
Screenshot: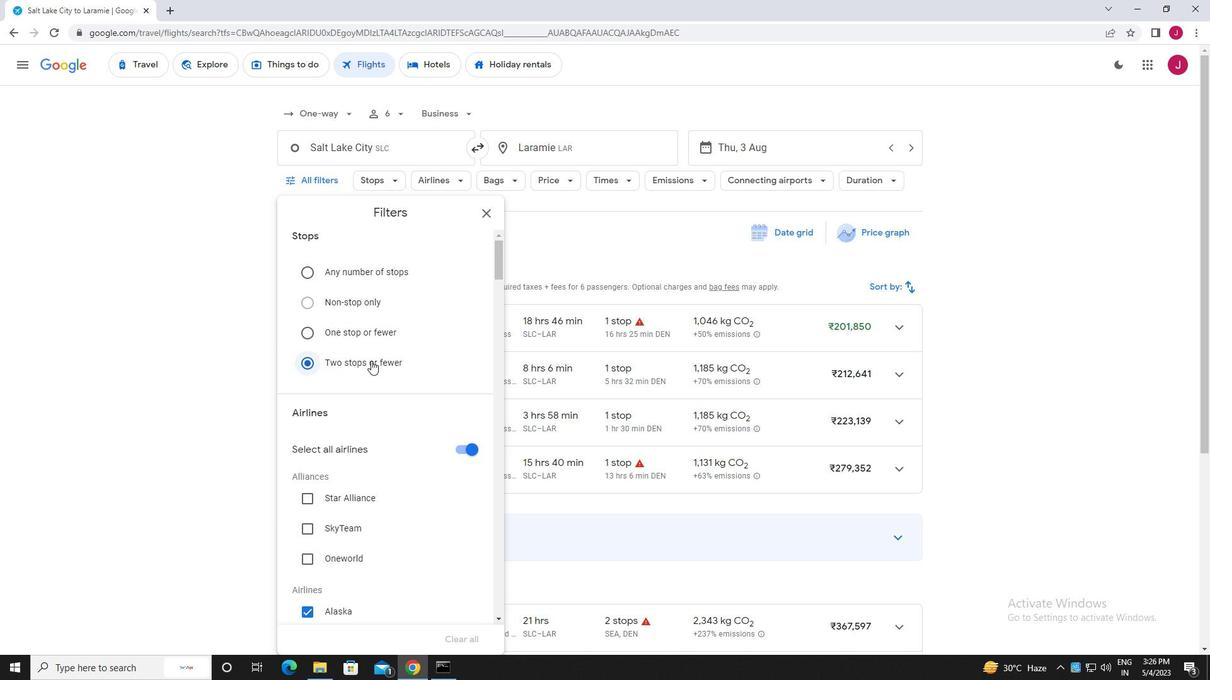 
Action: Mouse scrolled (378, 357) with delta (0, 0)
Screenshot: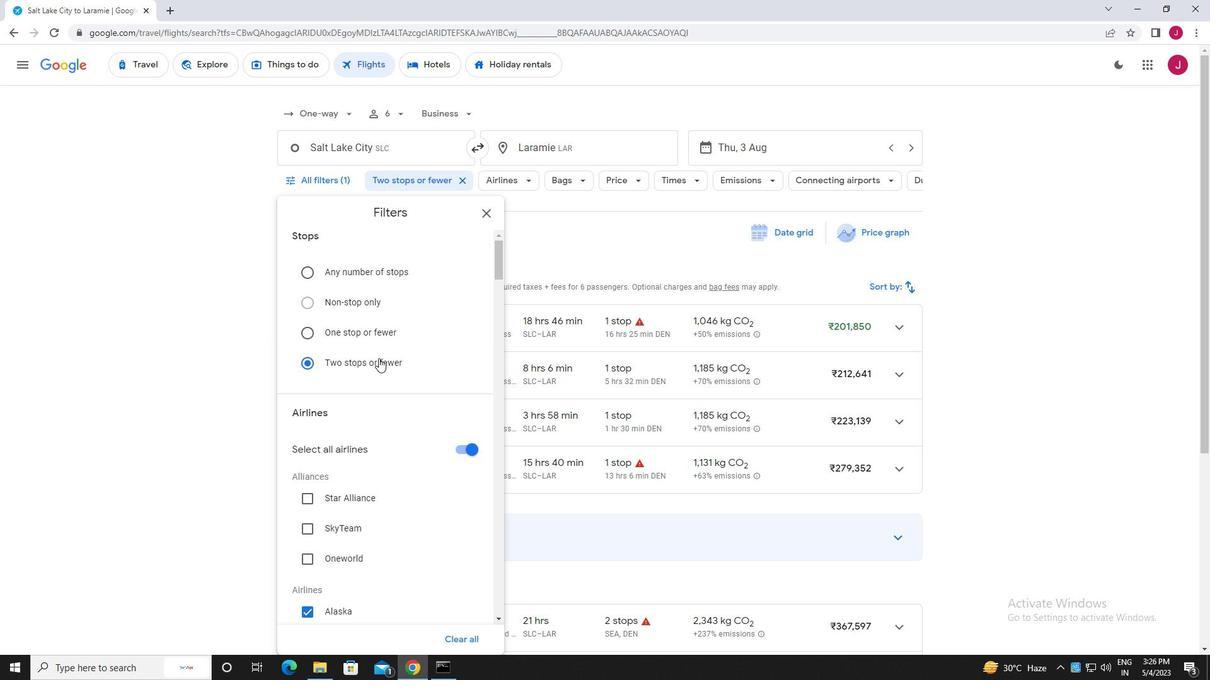 
Action: Mouse scrolled (378, 357) with delta (0, 0)
Screenshot: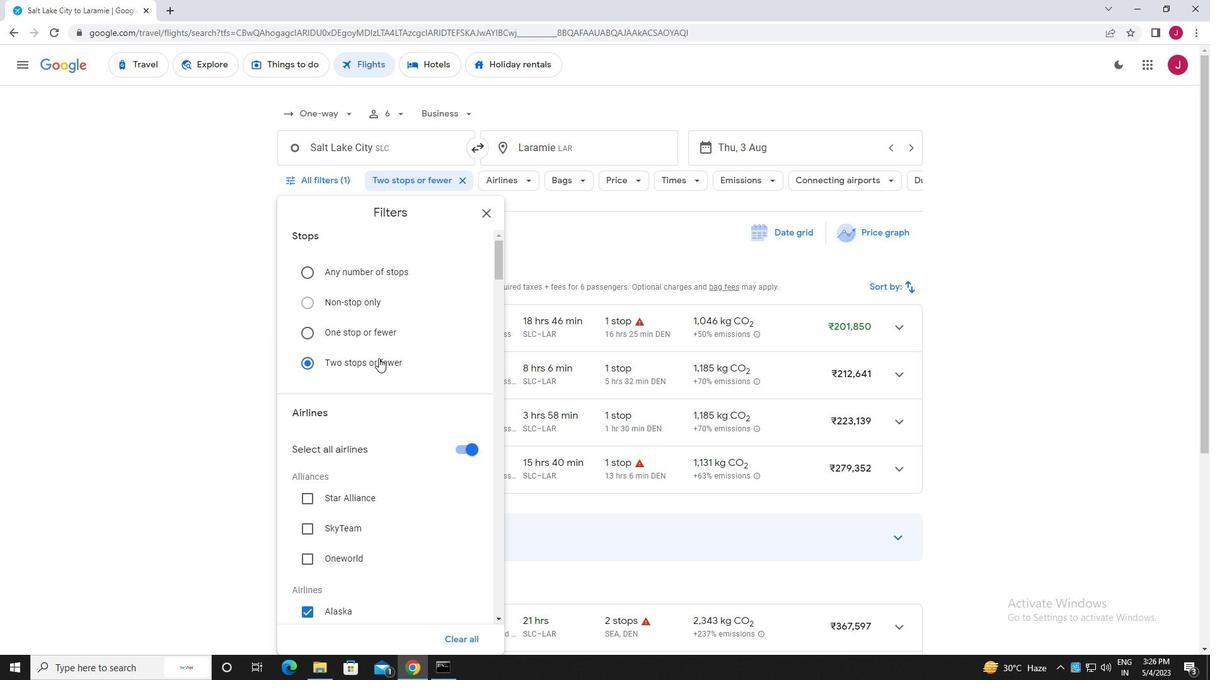 
Action: Mouse moved to (461, 322)
Screenshot: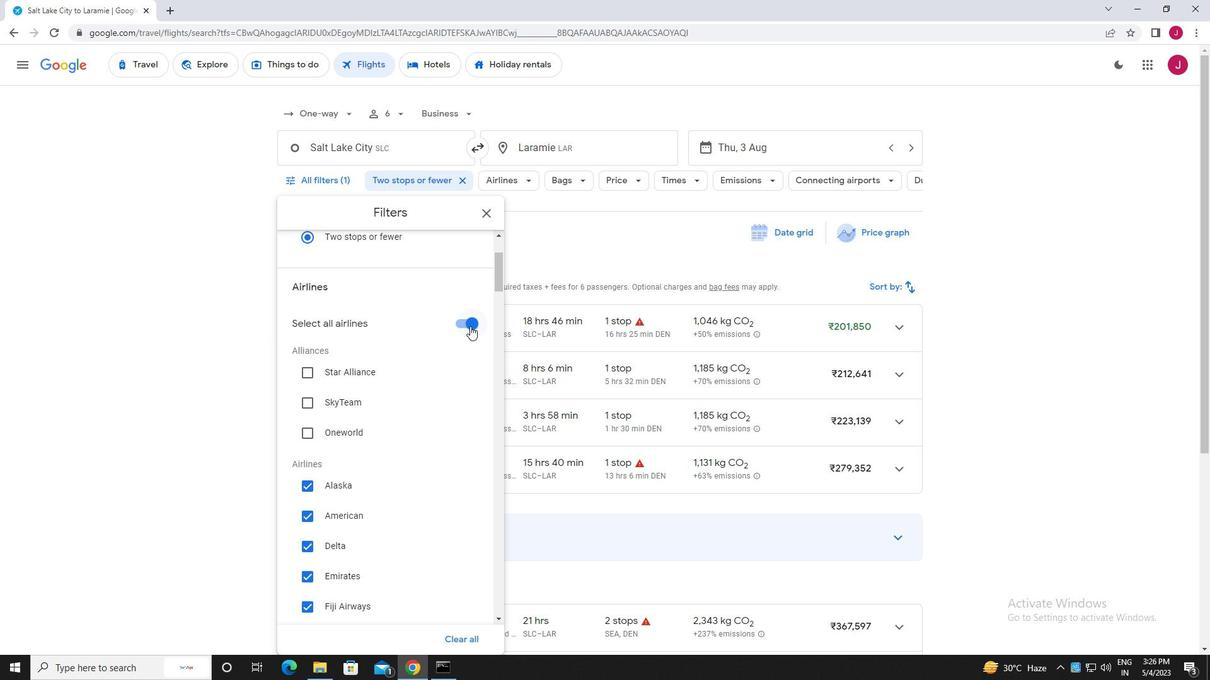 
Action: Mouse pressed left at (461, 322)
Screenshot: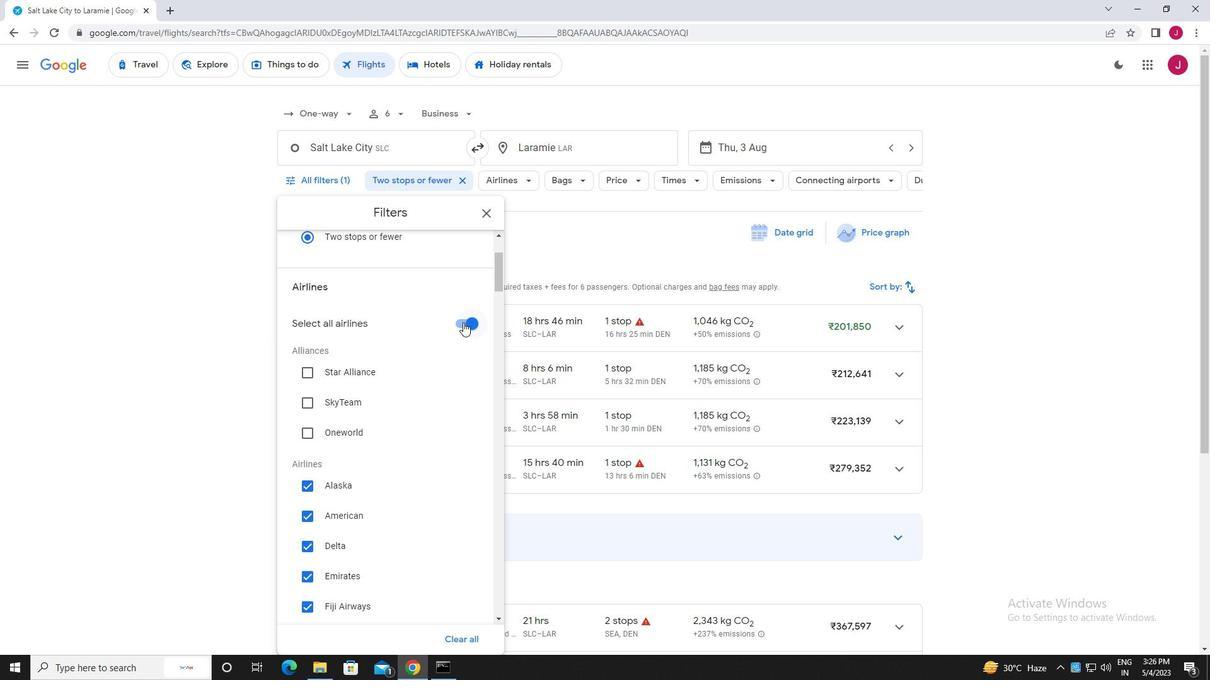 
Action: Mouse moved to (389, 341)
Screenshot: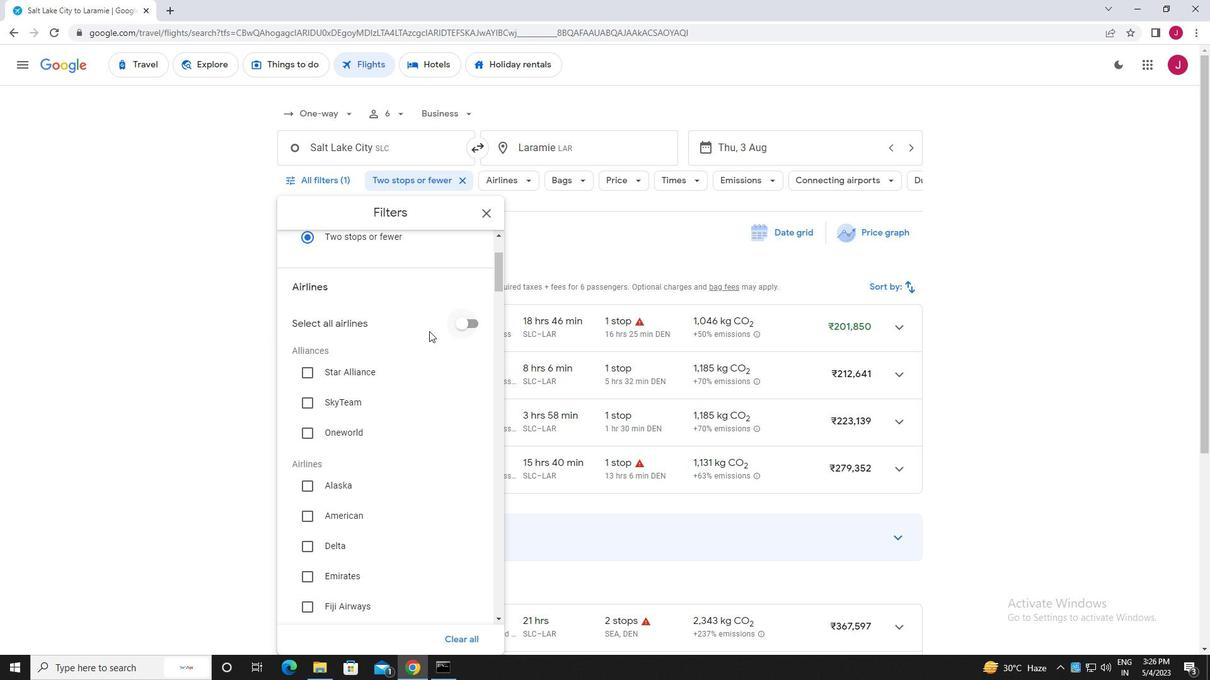 
Action: Mouse scrolled (389, 340) with delta (0, 0)
Screenshot: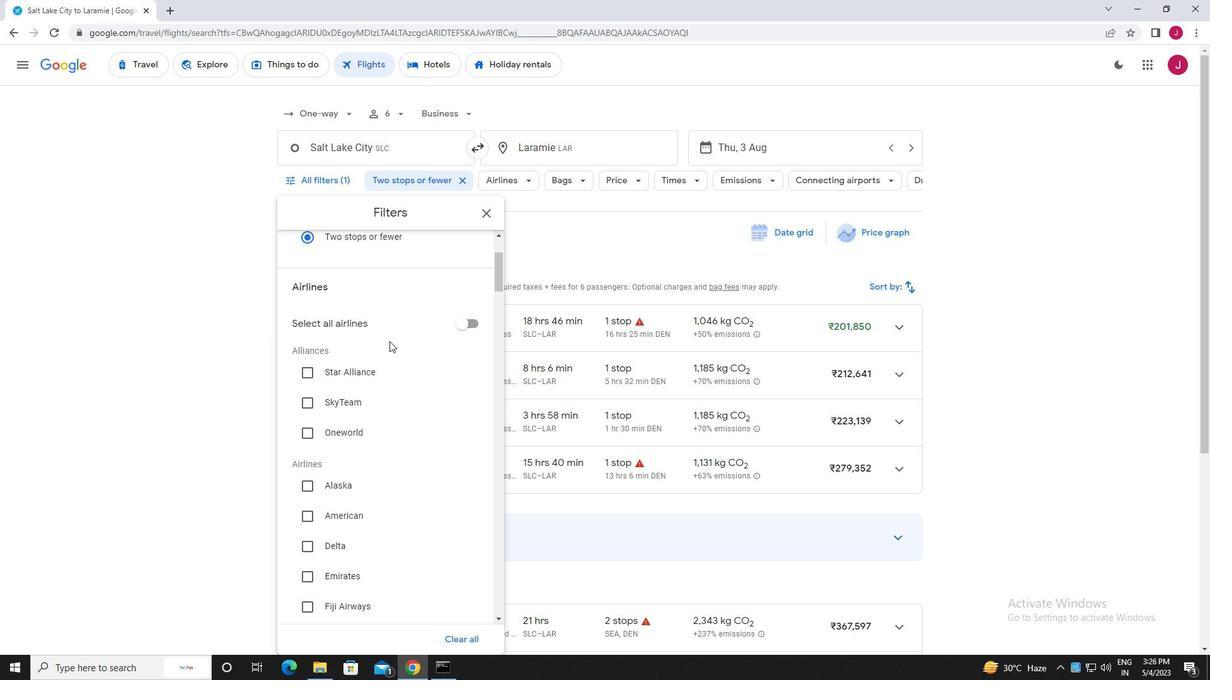 
Action: Mouse moved to (307, 417)
Screenshot: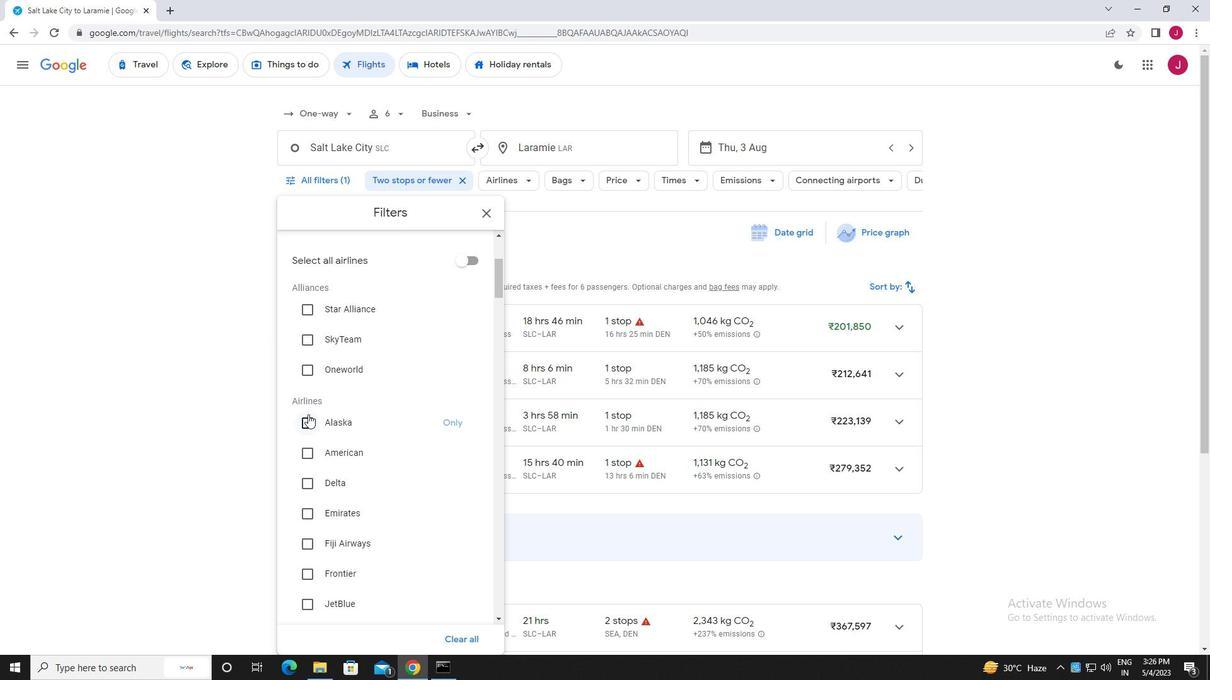 
Action: Mouse pressed left at (307, 417)
Screenshot: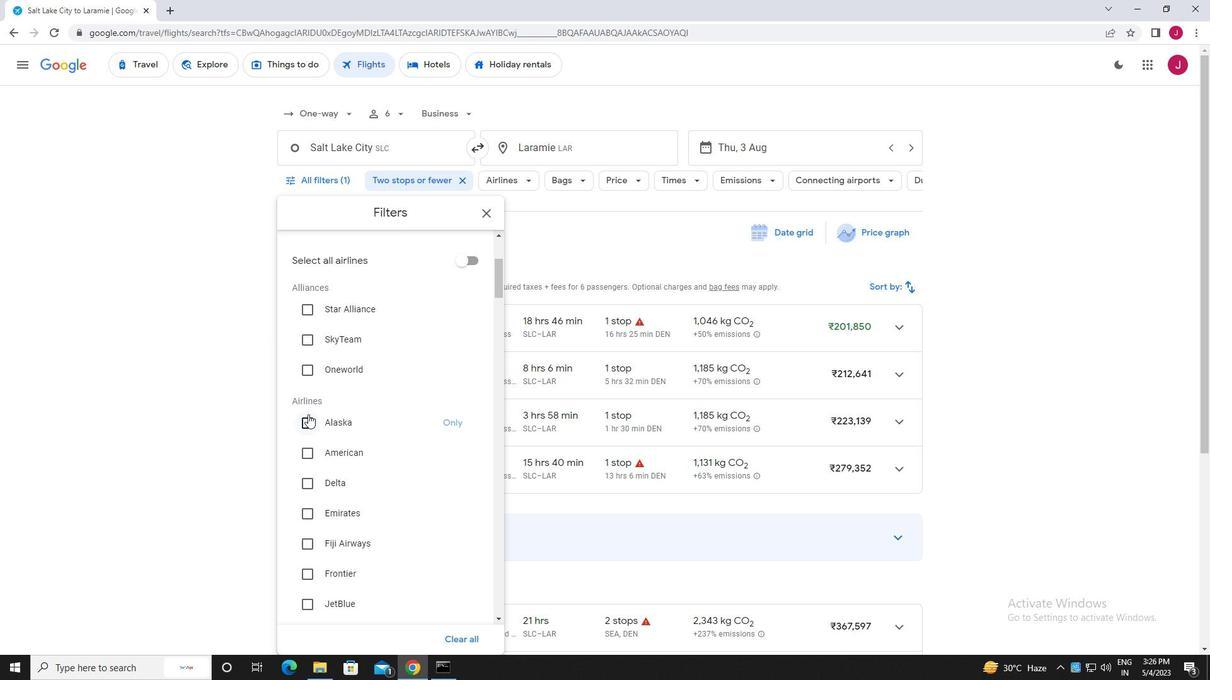 
Action: Mouse moved to (376, 393)
Screenshot: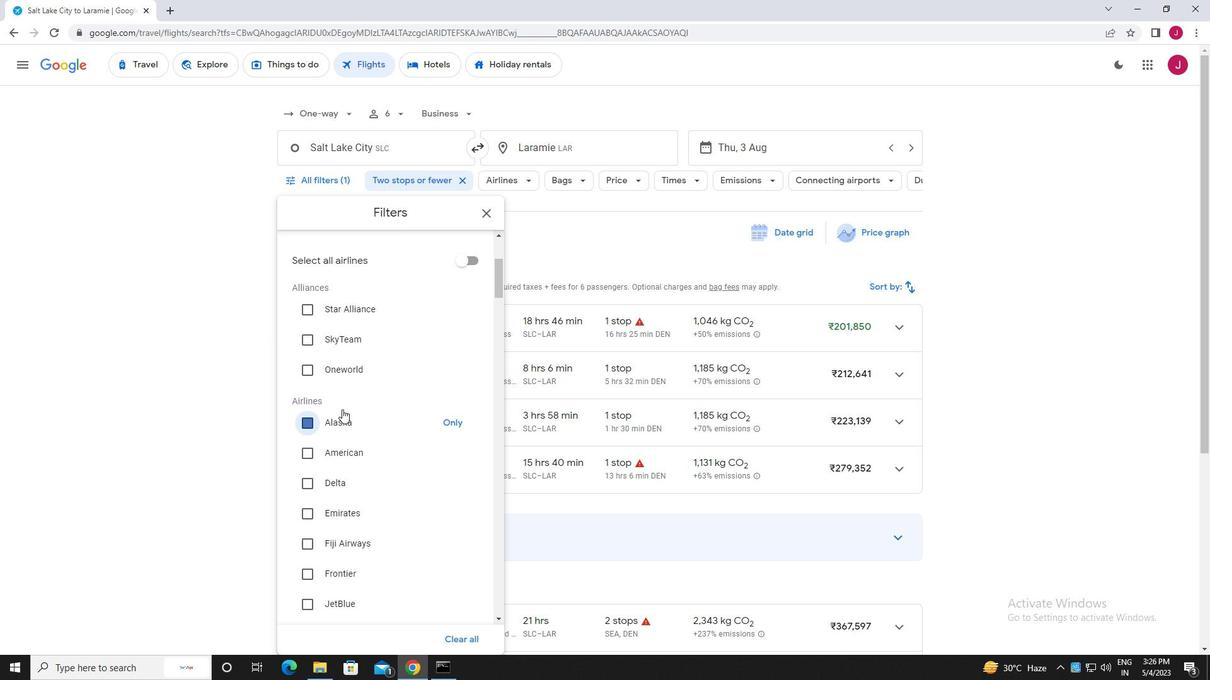 
Action: Mouse scrolled (376, 393) with delta (0, 0)
Screenshot: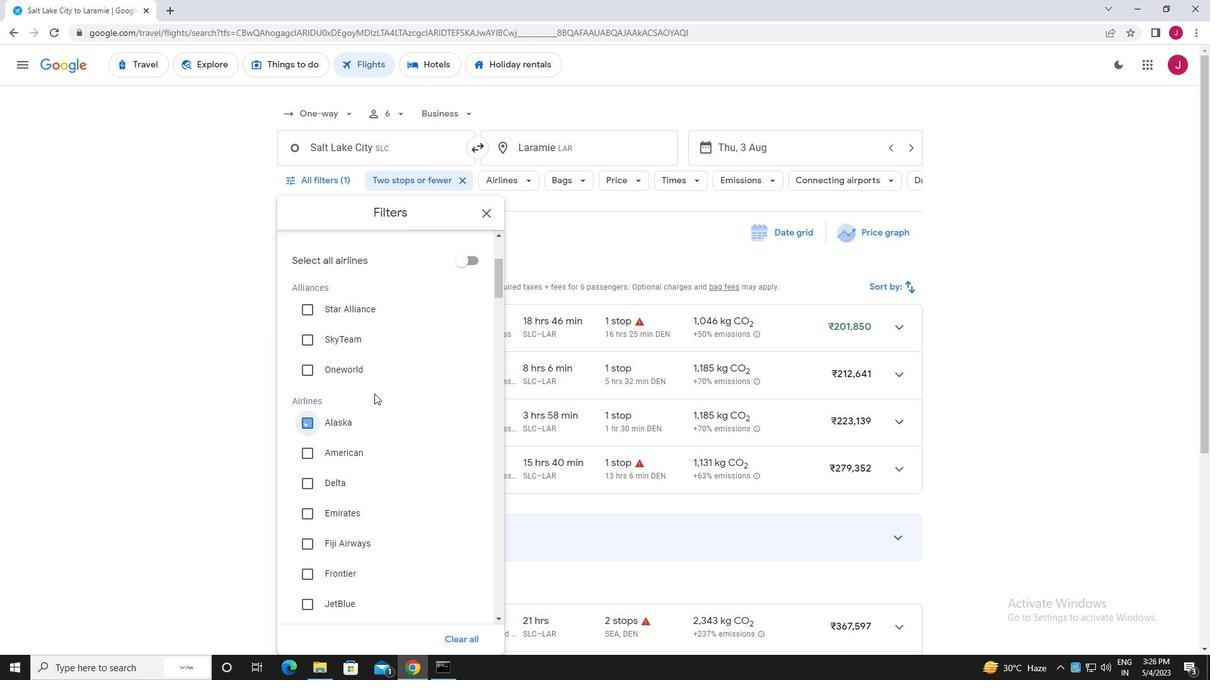 
Action: Mouse scrolled (376, 393) with delta (0, 0)
Screenshot: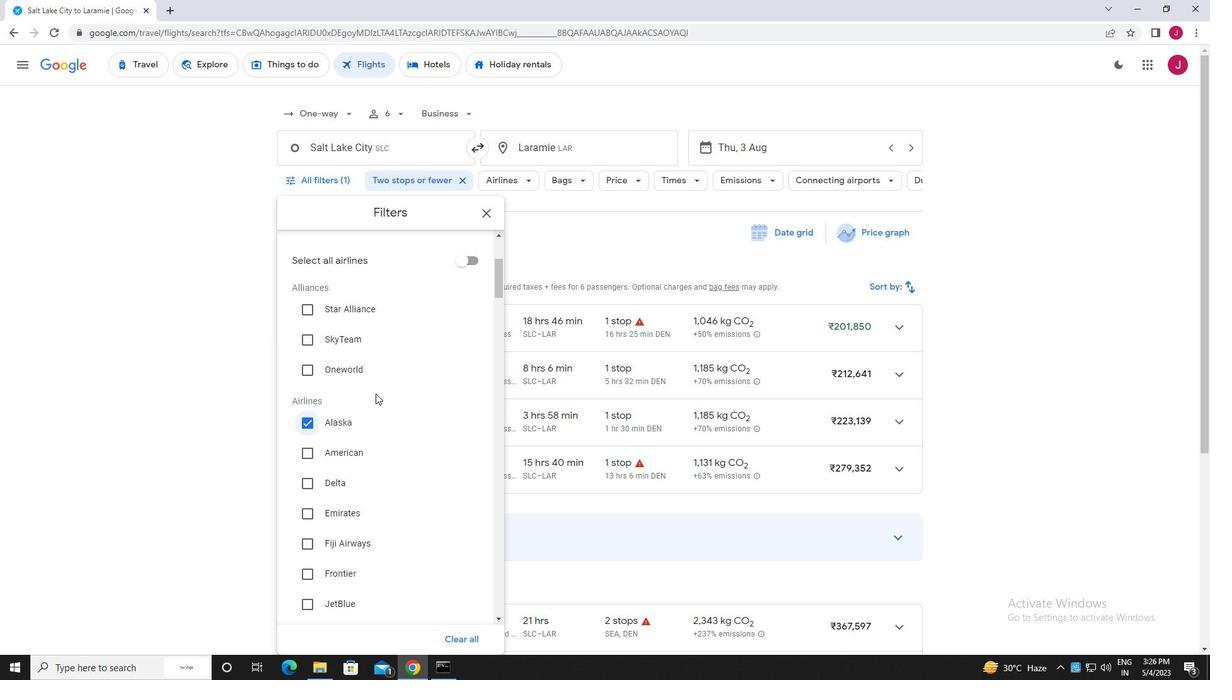 
Action: Mouse scrolled (376, 393) with delta (0, 0)
Screenshot: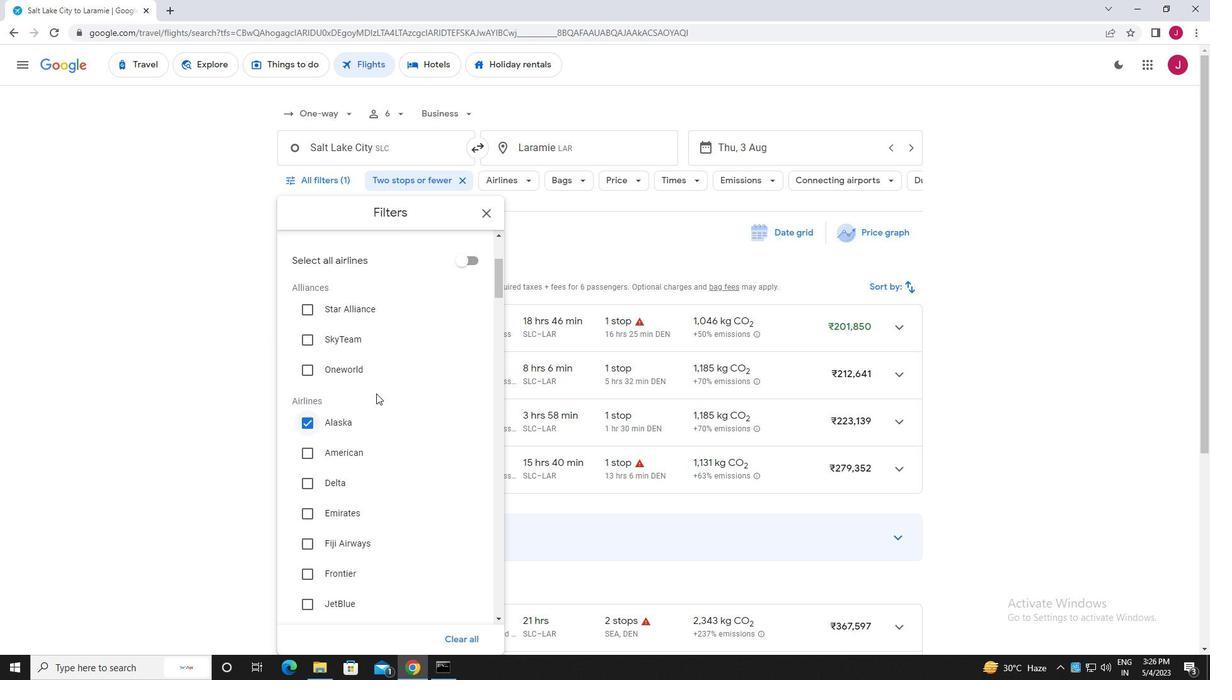 
Action: Mouse scrolled (376, 393) with delta (0, 0)
Screenshot: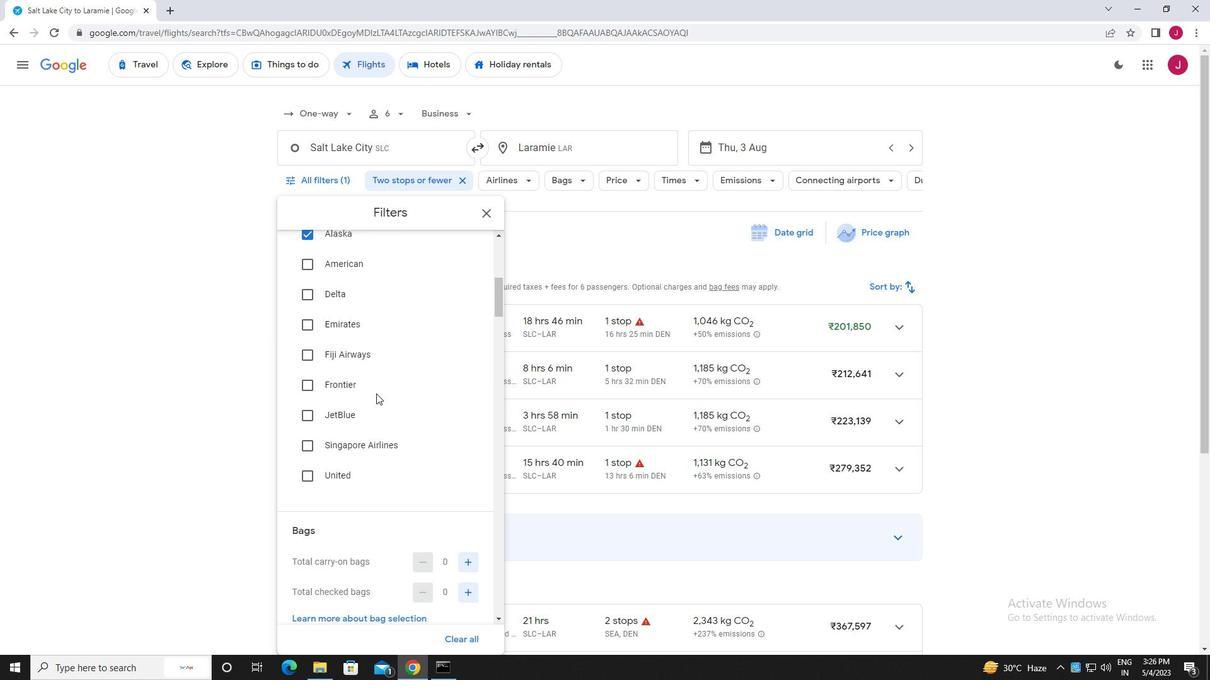 
Action: Mouse scrolled (376, 393) with delta (0, 0)
Screenshot: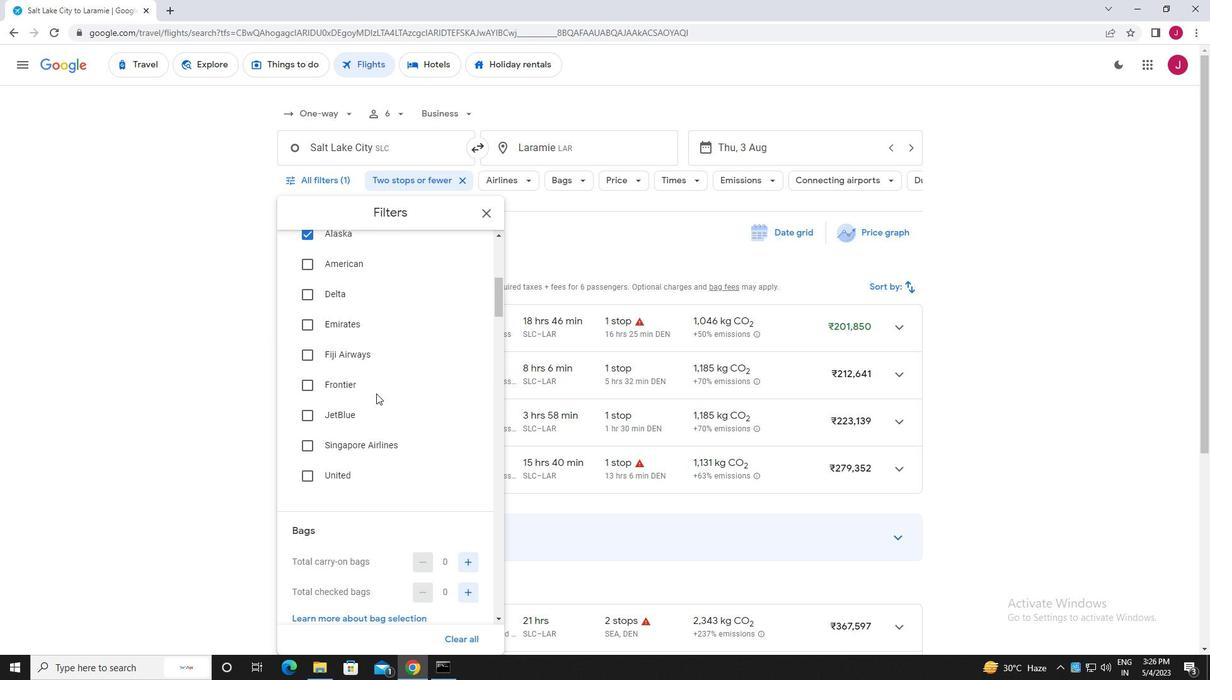 
Action: Mouse scrolled (376, 393) with delta (0, 0)
Screenshot: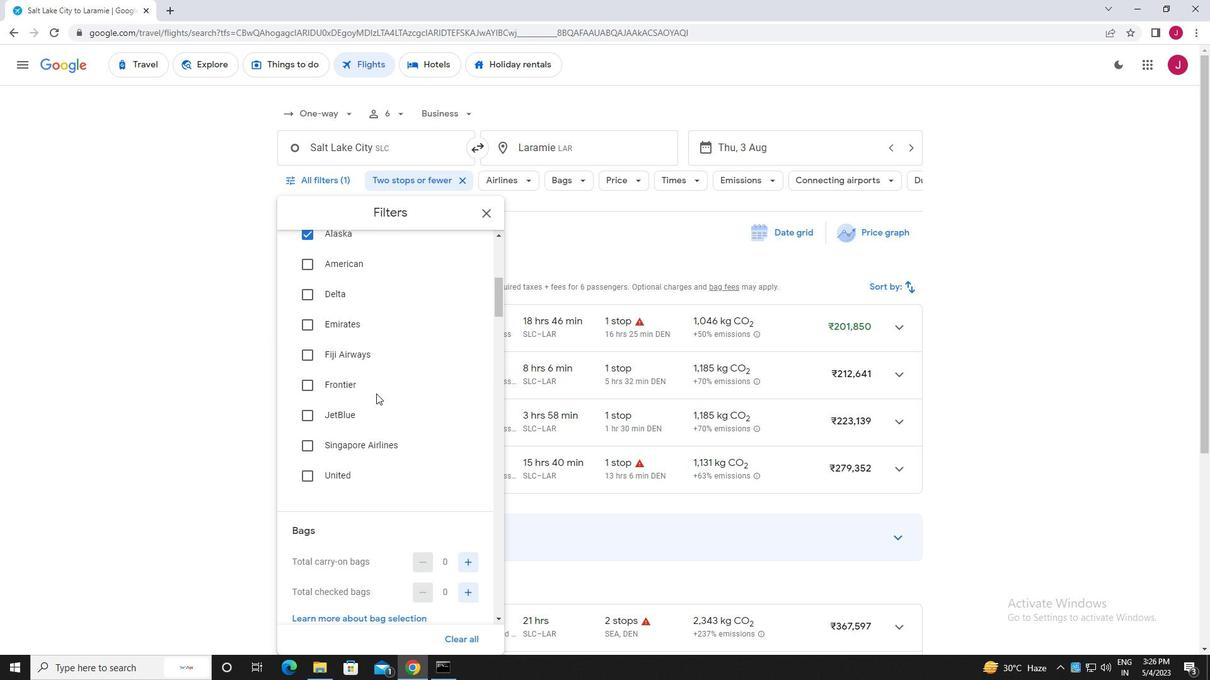 
Action: Mouse scrolled (376, 393) with delta (0, 0)
Screenshot: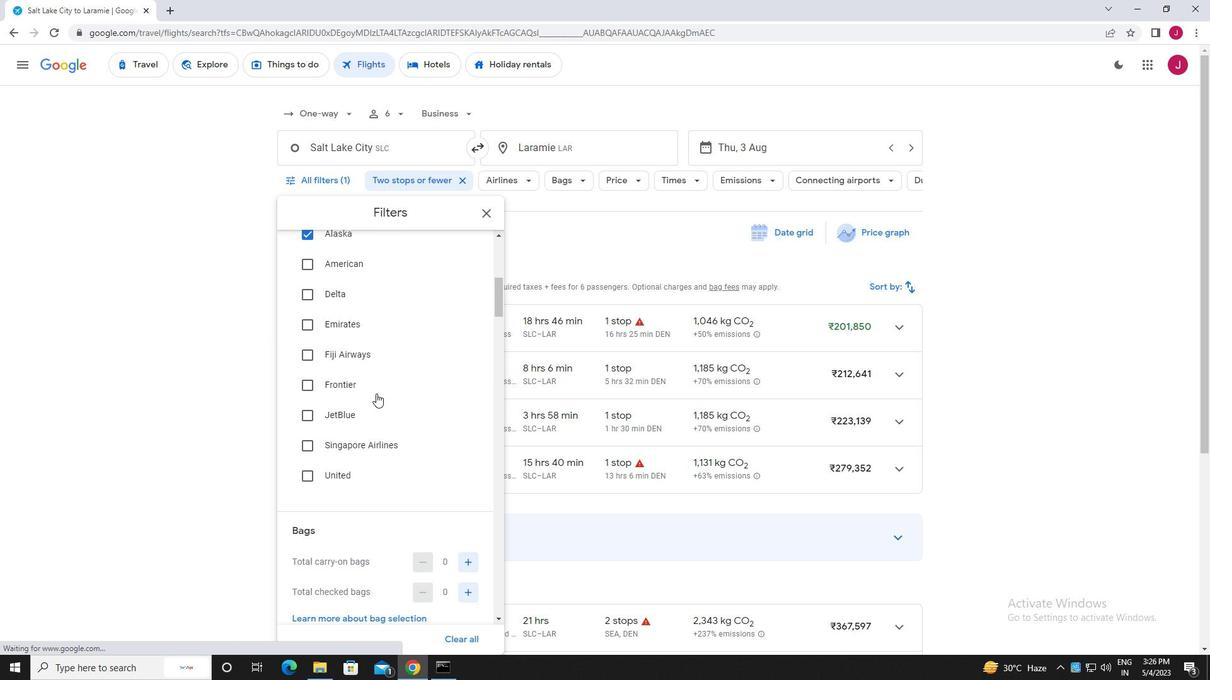 
Action: Mouse moved to (463, 345)
Screenshot: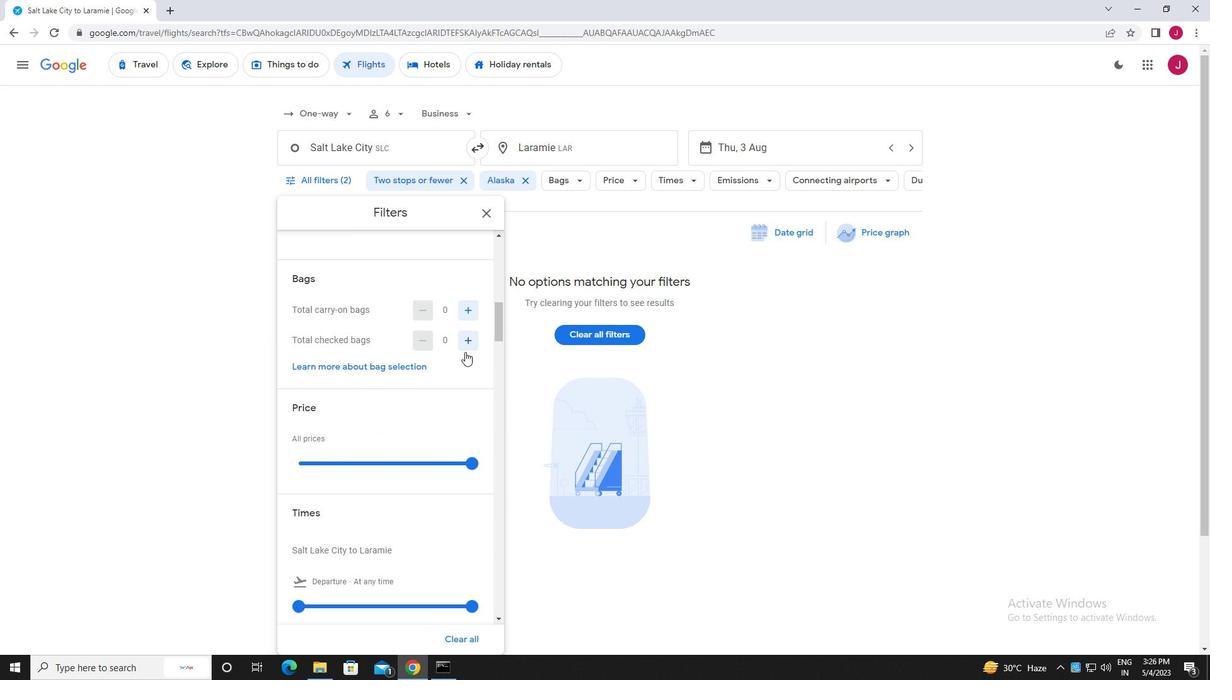 
Action: Mouse pressed left at (463, 345)
Screenshot: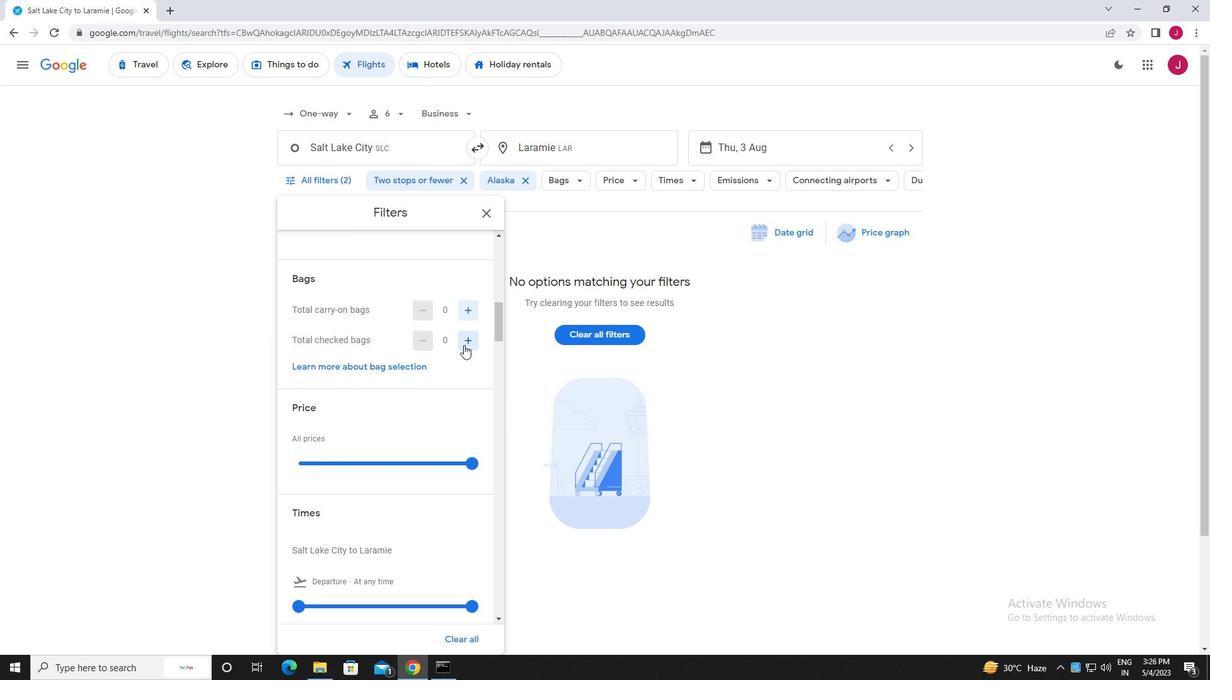 
Action: Mouse pressed left at (463, 345)
Screenshot: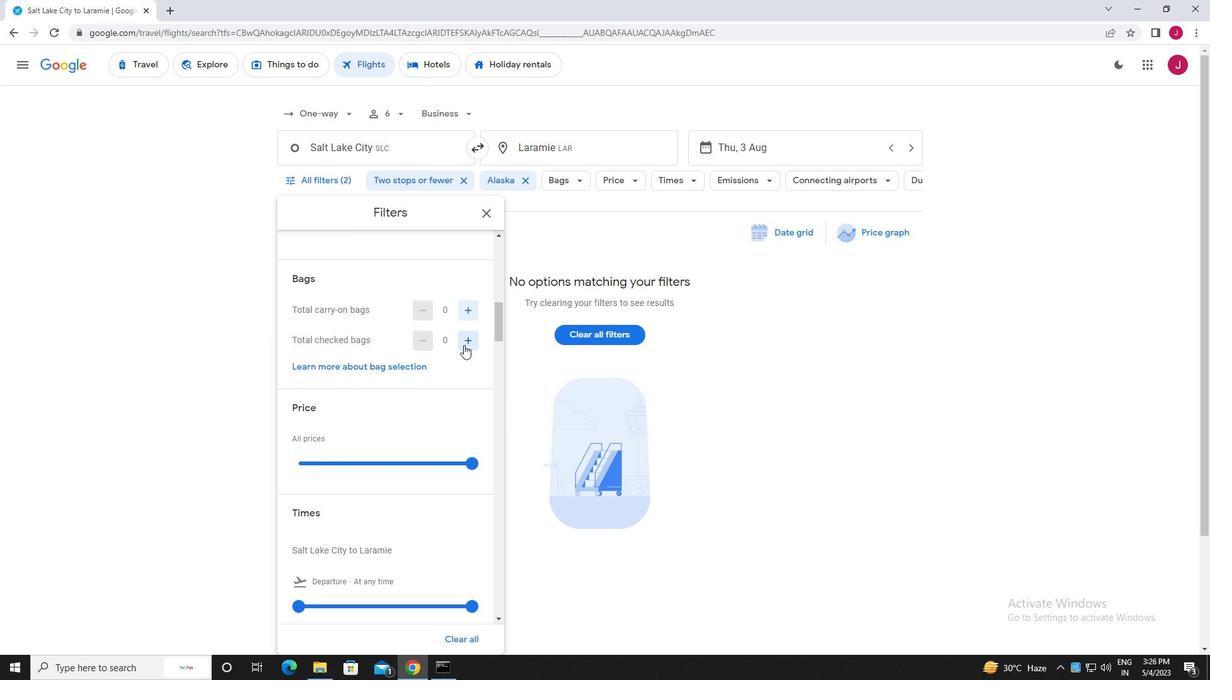 
Action: Mouse pressed left at (463, 345)
Screenshot: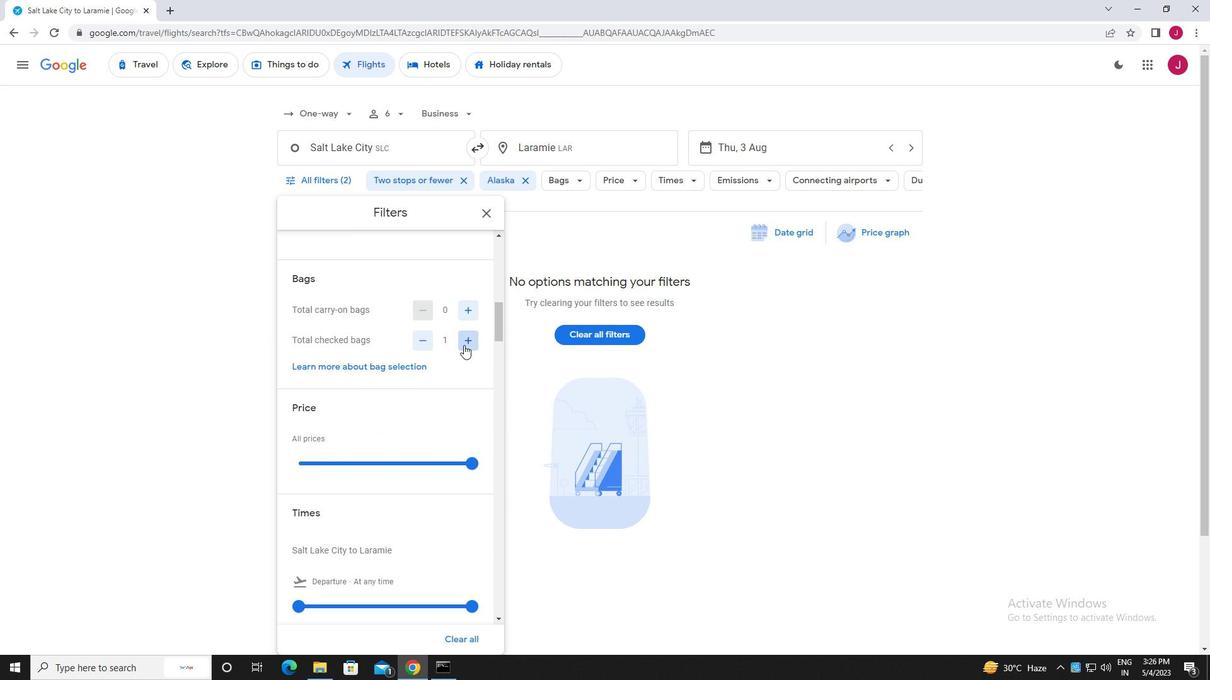 
Action: Mouse pressed left at (463, 345)
Screenshot: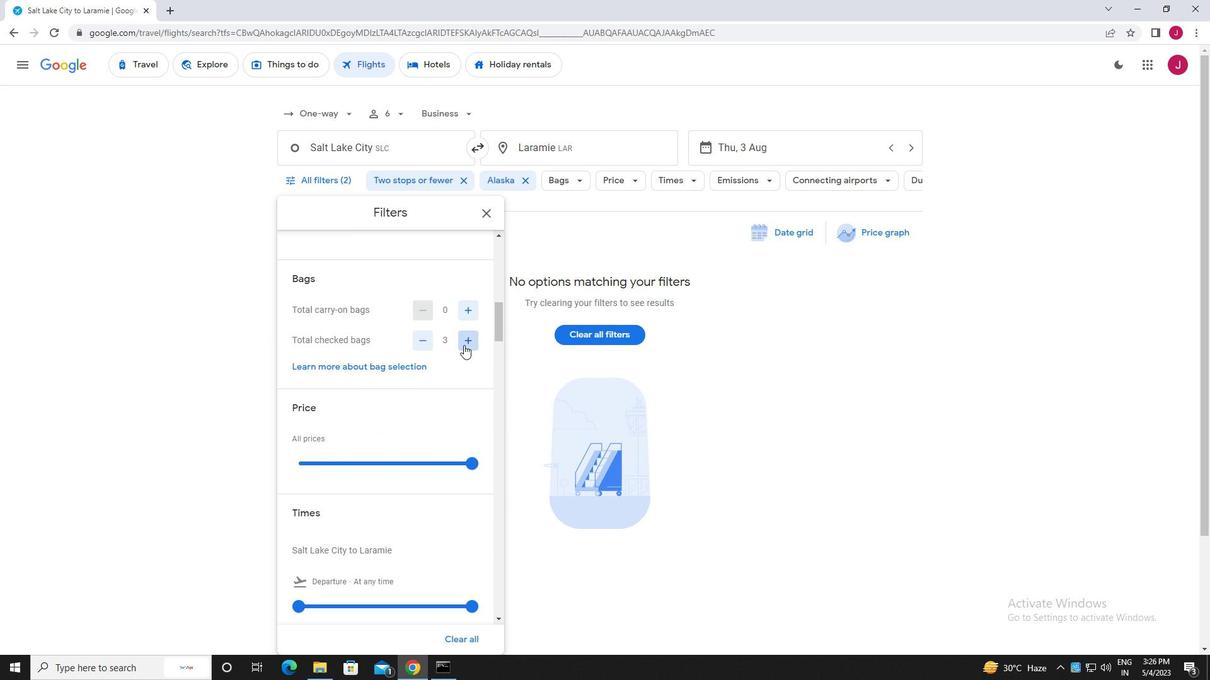 
Action: Mouse moved to (448, 354)
Screenshot: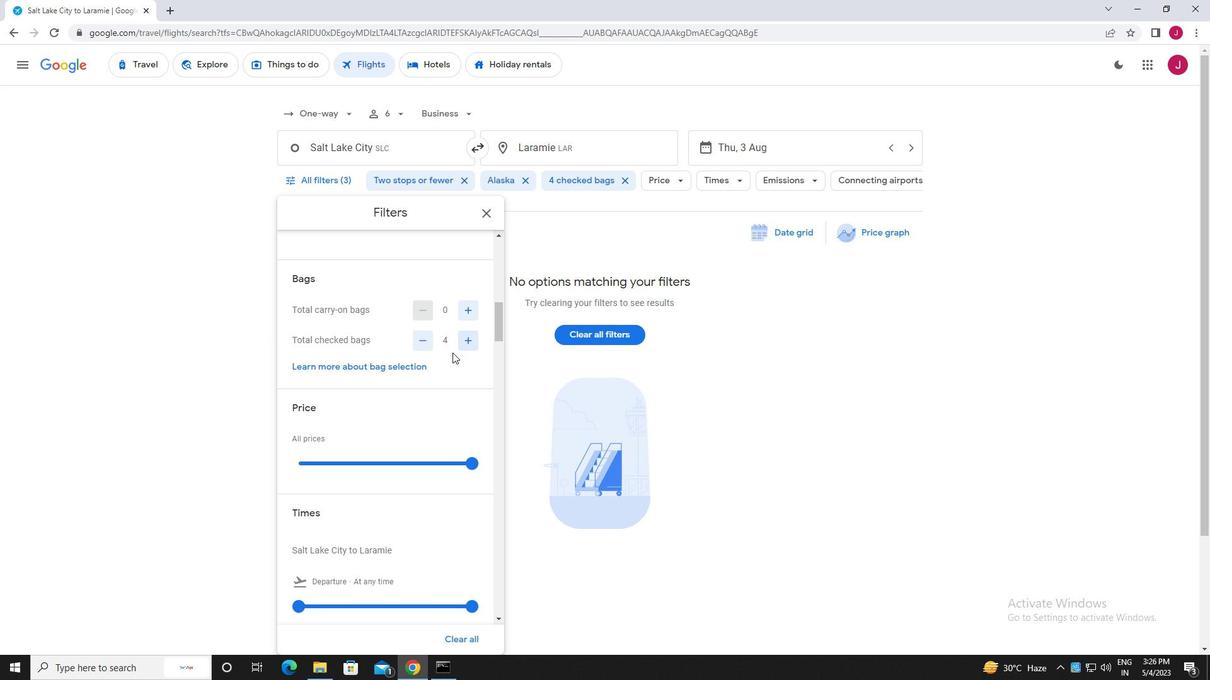 
Action: Mouse scrolled (448, 354) with delta (0, 0)
Screenshot: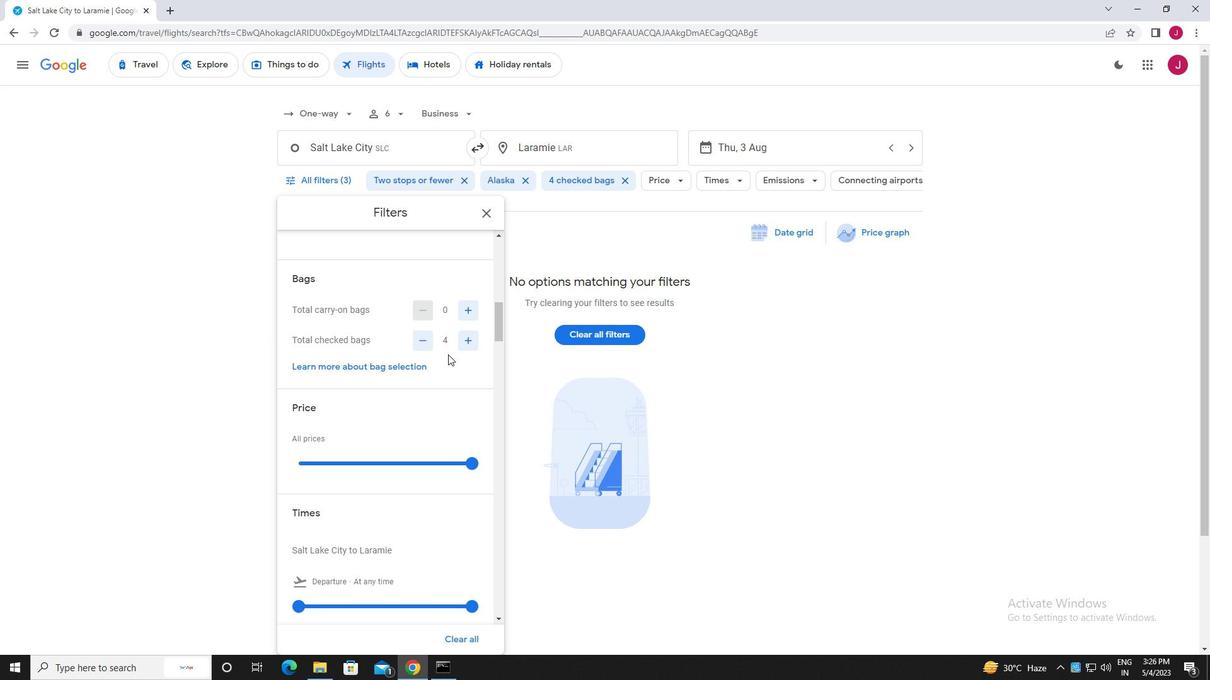
Action: Mouse scrolled (448, 354) with delta (0, 0)
Screenshot: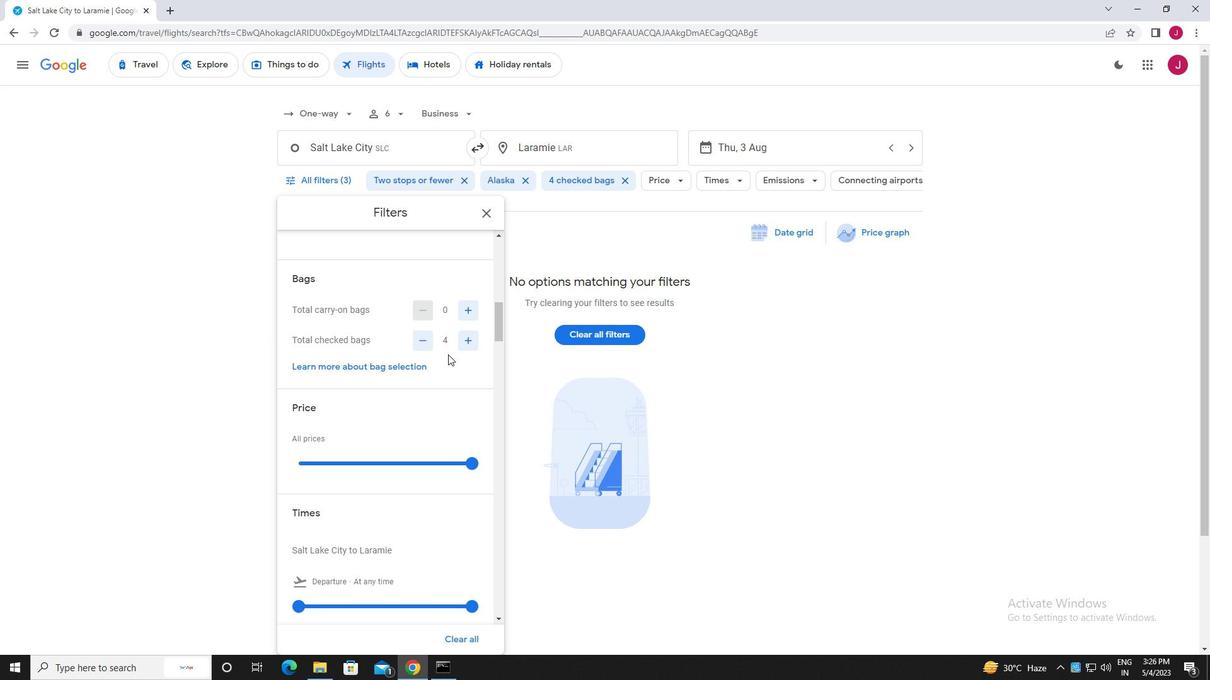 
Action: Mouse moved to (472, 339)
Screenshot: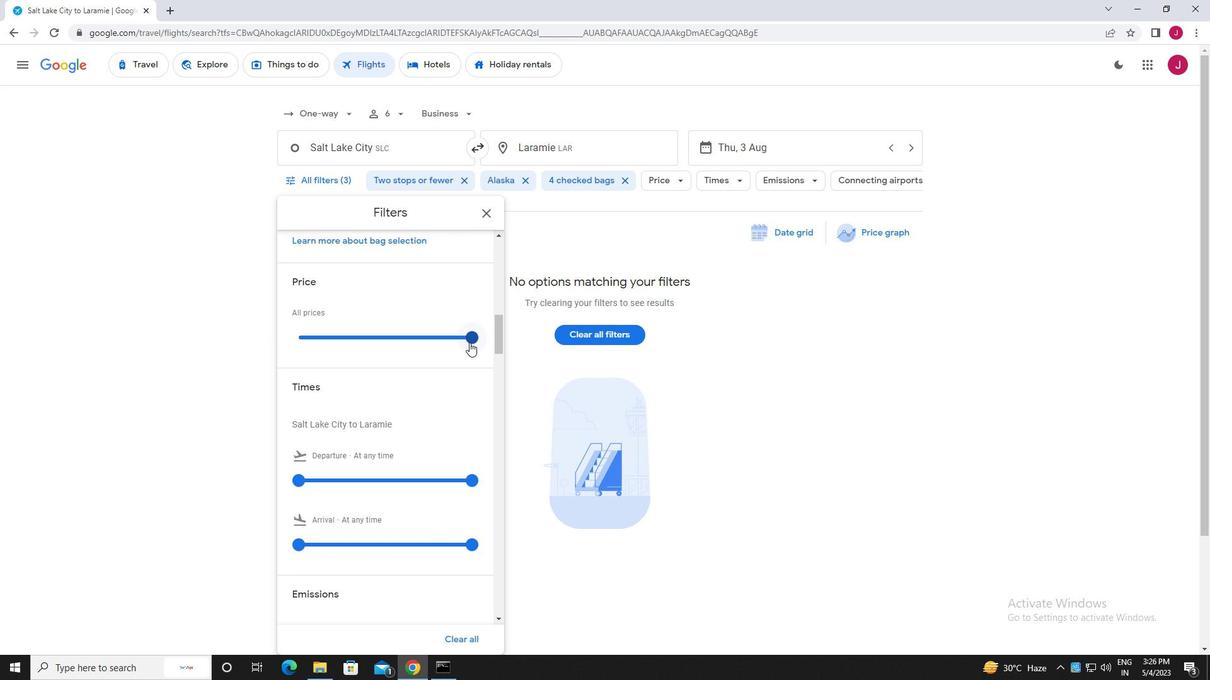 
Action: Mouse pressed left at (472, 339)
Screenshot: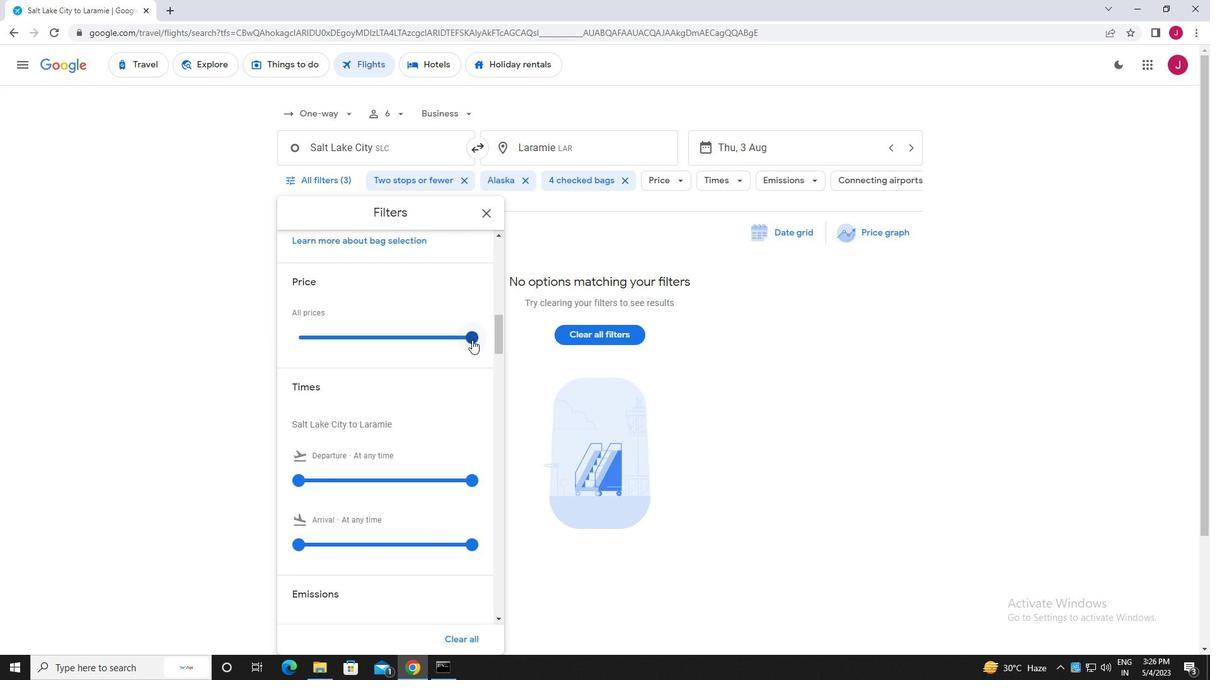 
Action: Mouse moved to (354, 356)
Screenshot: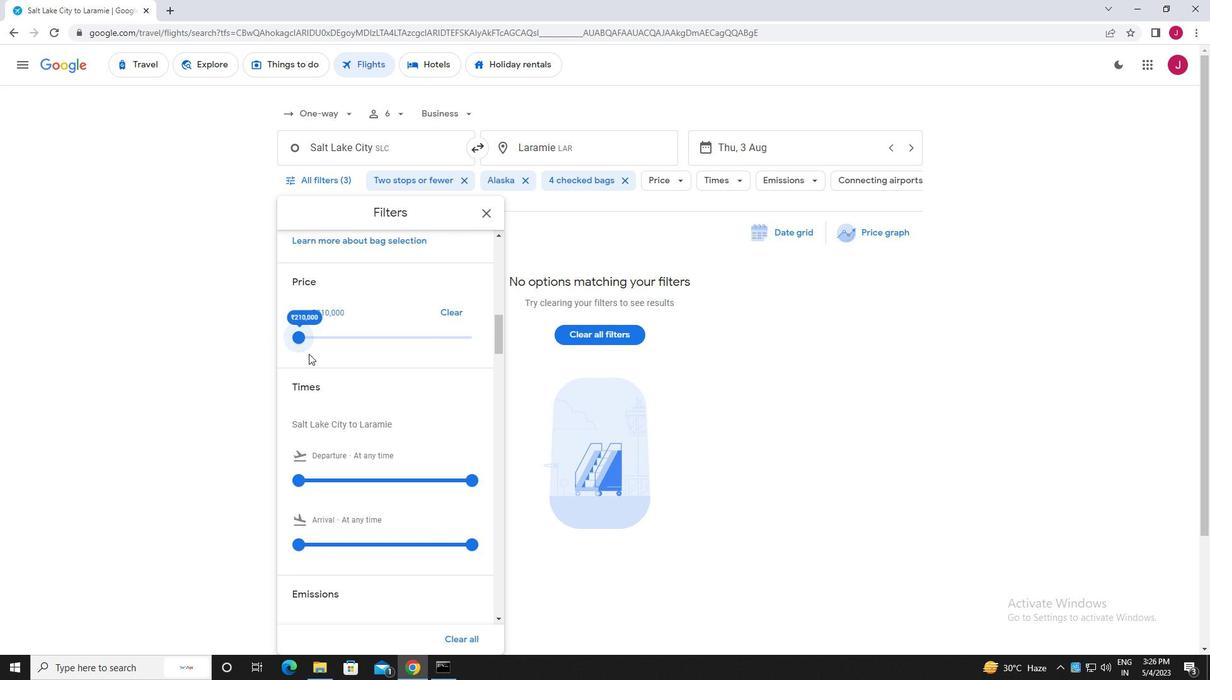 
Action: Mouse scrolled (354, 355) with delta (0, 0)
Screenshot: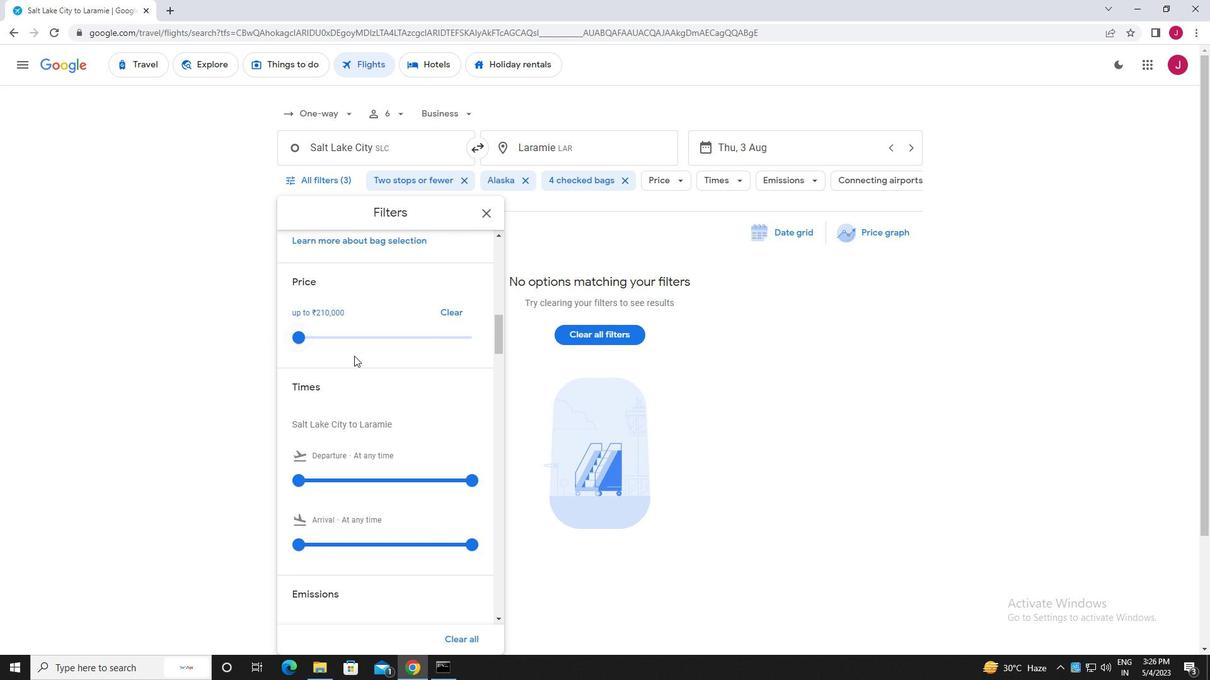 
Action: Mouse scrolled (354, 355) with delta (0, 0)
Screenshot: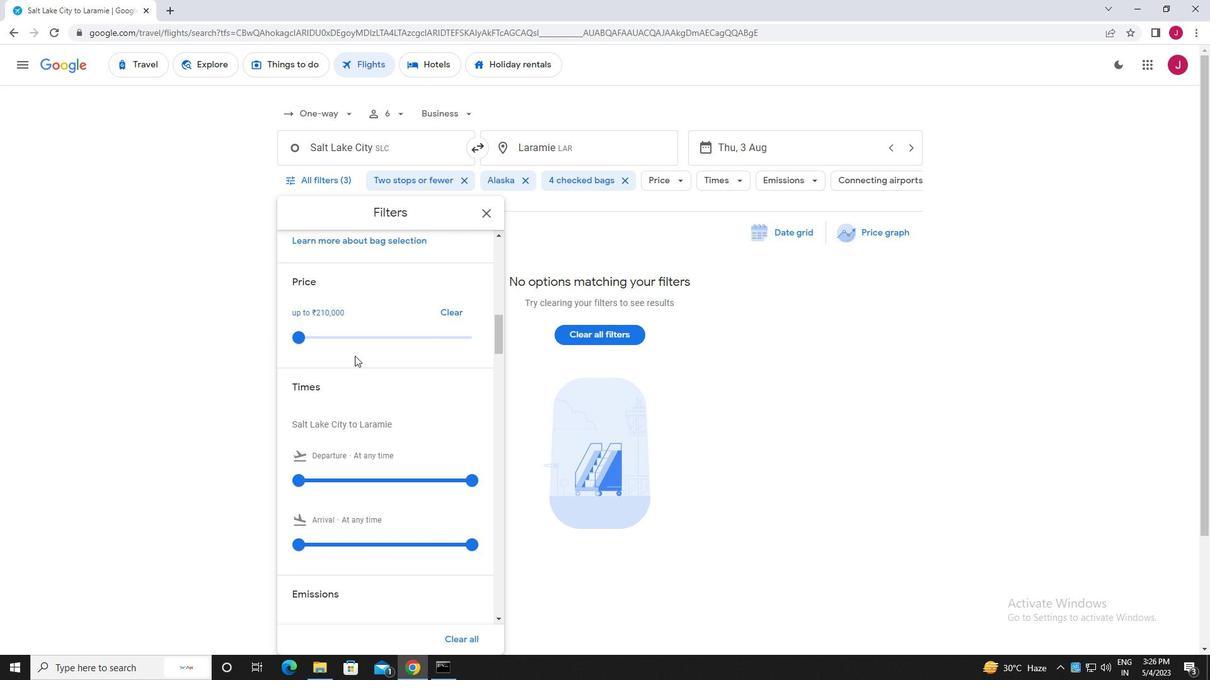 
Action: Mouse moved to (297, 355)
Screenshot: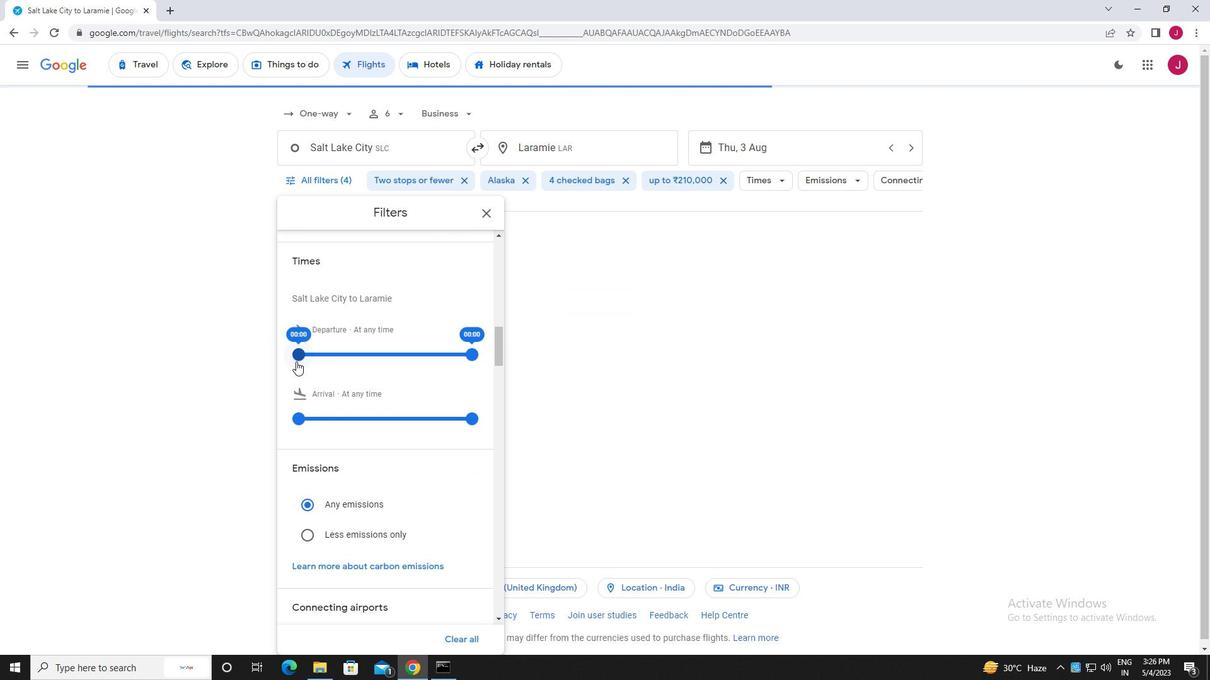 
Action: Mouse pressed left at (297, 355)
Screenshot: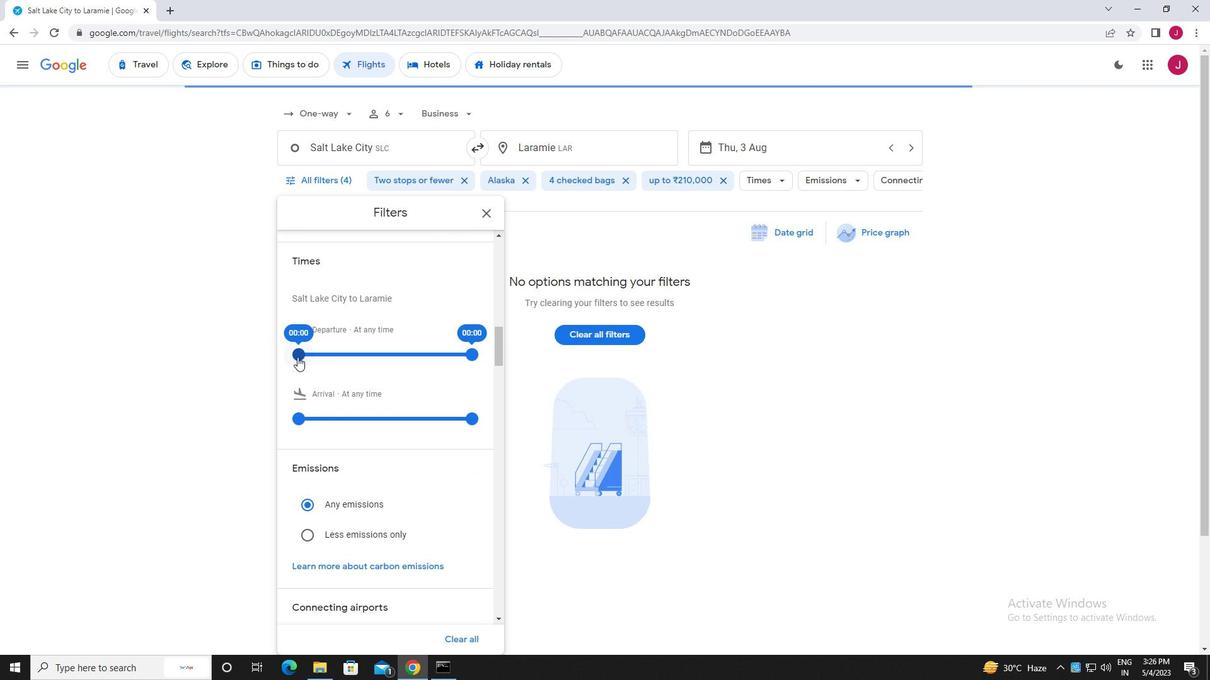 
Action: Mouse moved to (473, 355)
Screenshot: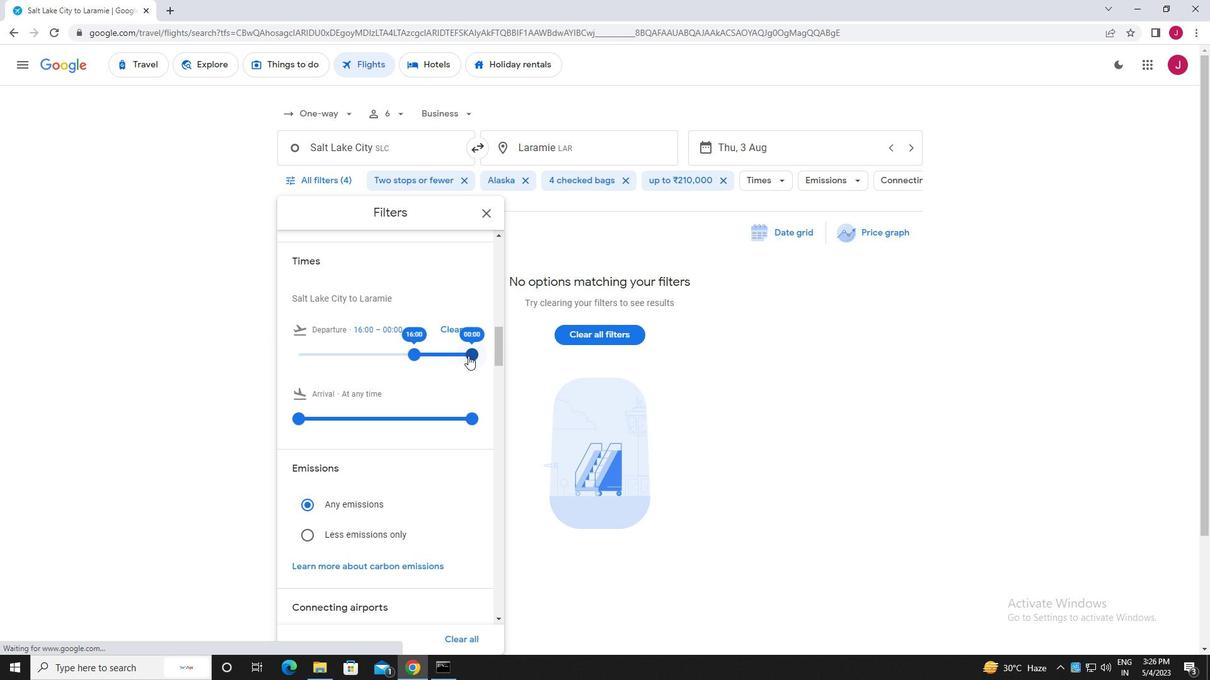 
Action: Mouse pressed left at (473, 355)
Screenshot: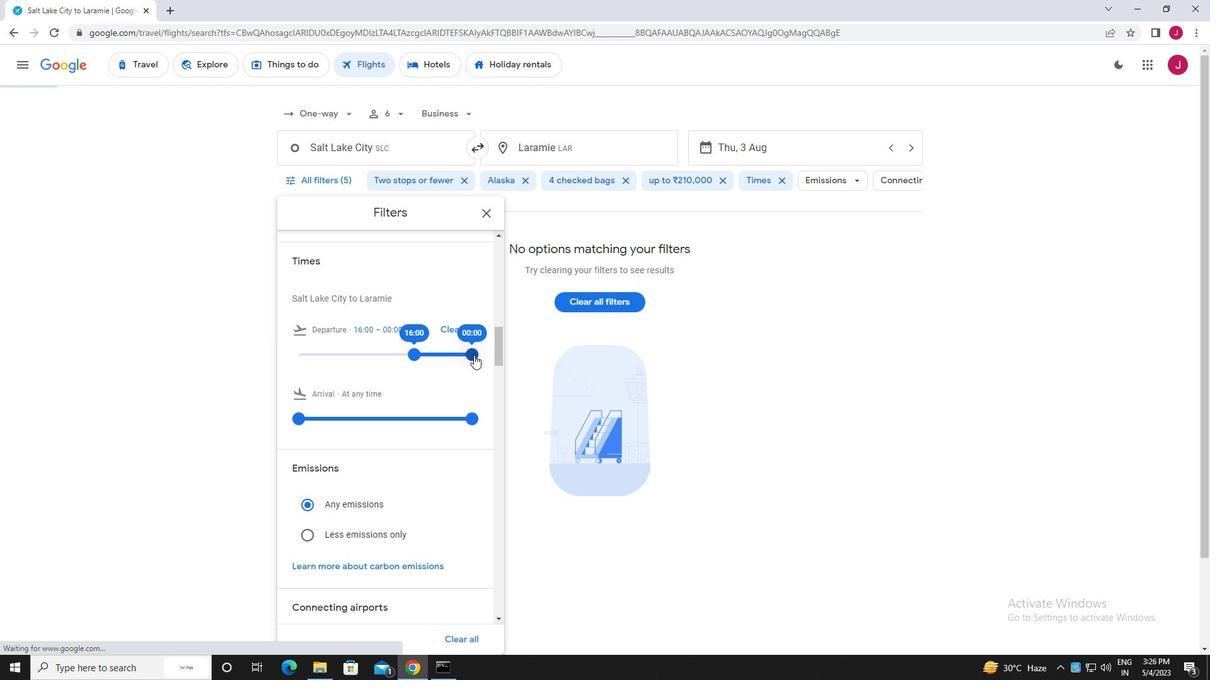 
Action: Mouse moved to (489, 214)
Screenshot: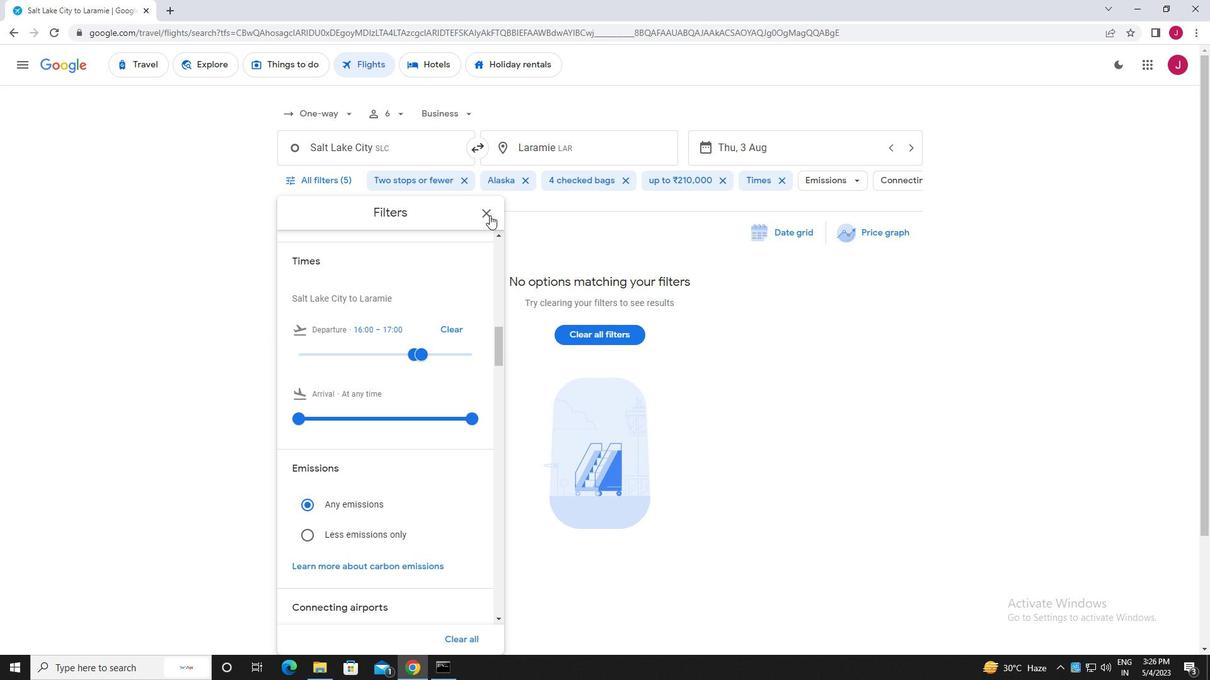 
Action: Mouse pressed left at (489, 214)
Screenshot: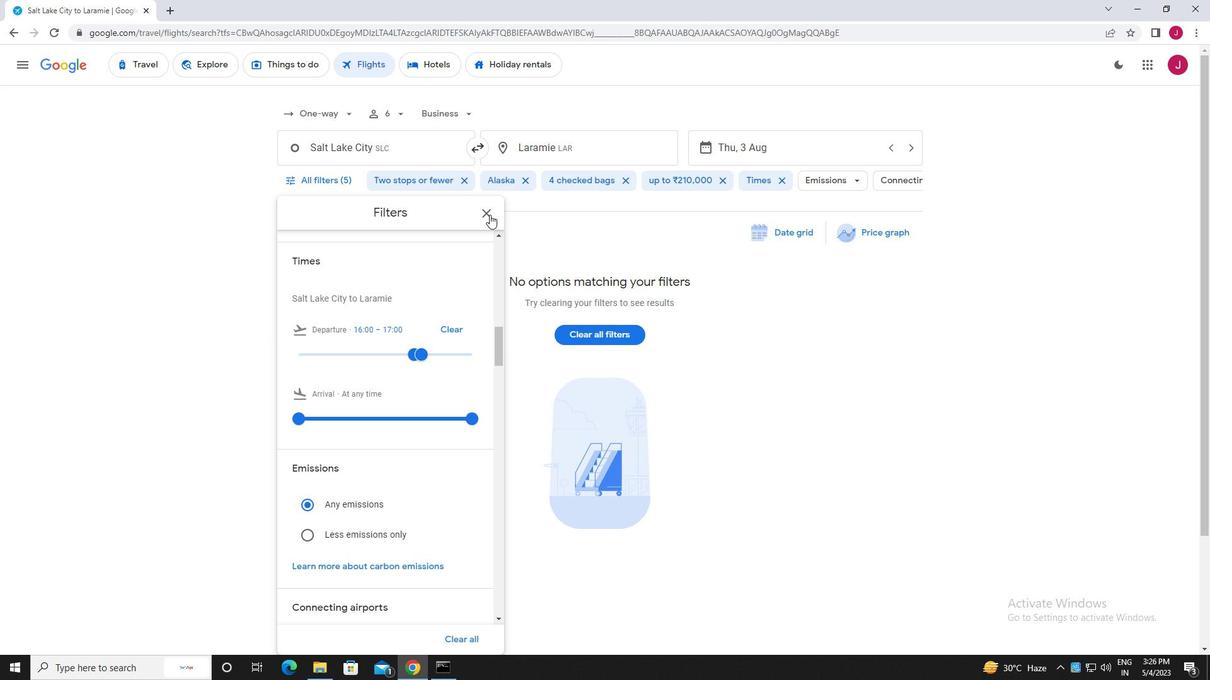 
Action: Mouse moved to (487, 216)
Screenshot: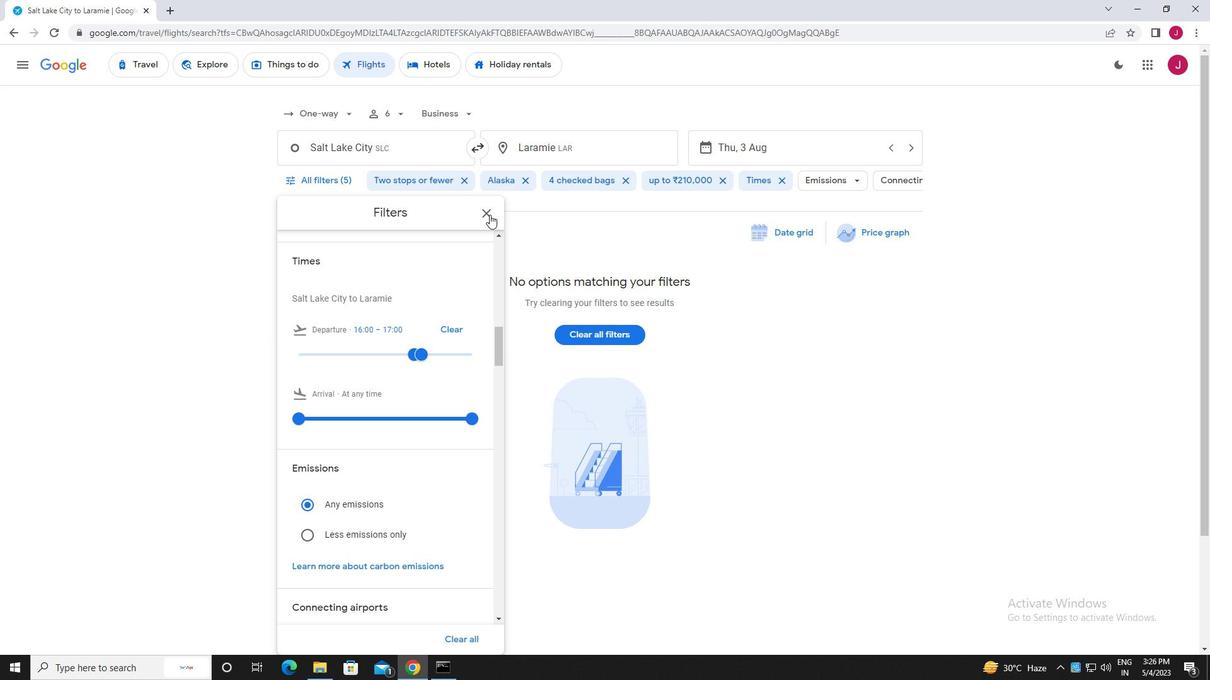 
